 Task: Create a sub task Gather and Analyse Requirements for the task  Create a new online platform for peer-to-peer rental services in the project AgileIntegrate , assign it to team member softage.3@softage.net and update the status of the sub task to  At Risk , set the priority of the sub task to Medium
Action: Mouse moved to (722, 472)
Screenshot: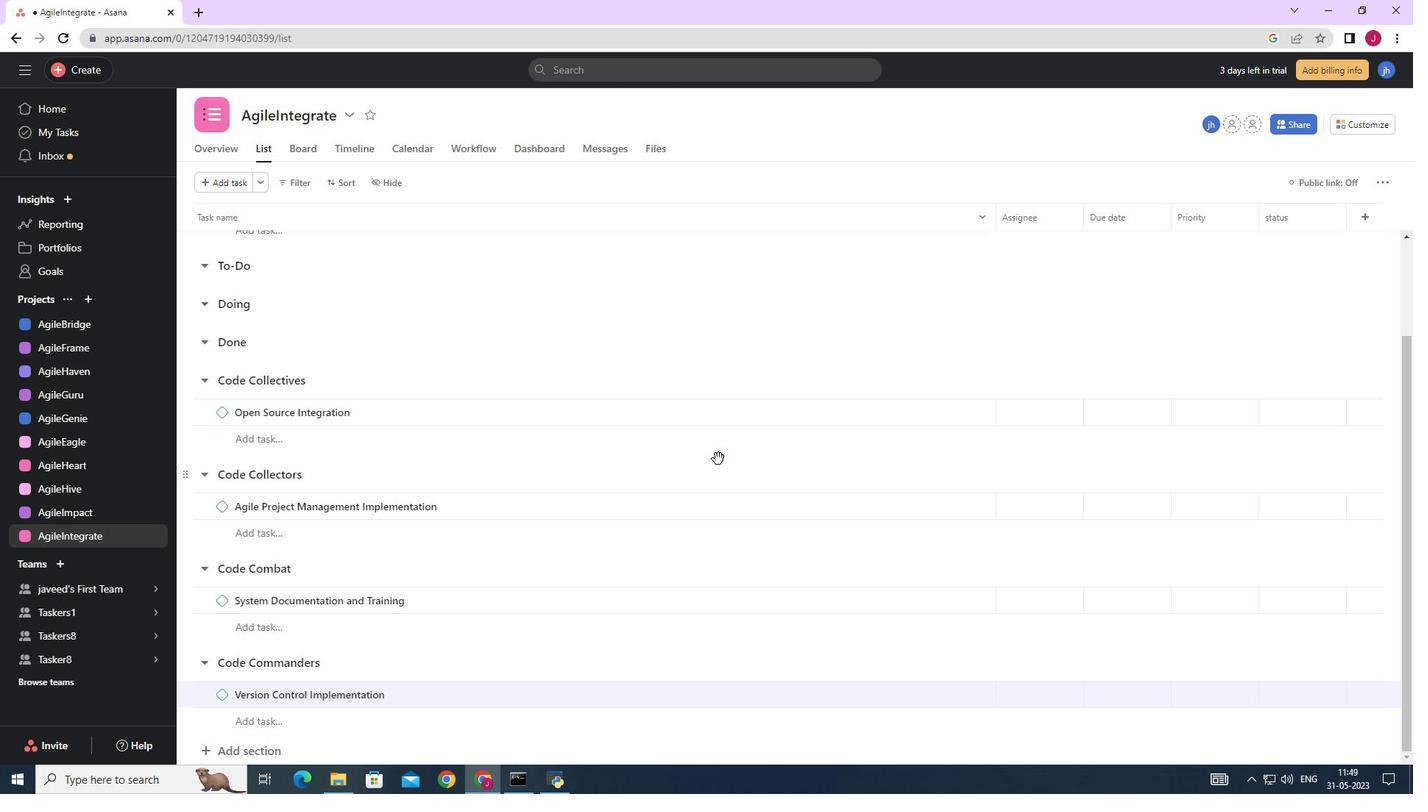 
Action: Mouse scrolled (722, 471) with delta (0, 0)
Screenshot: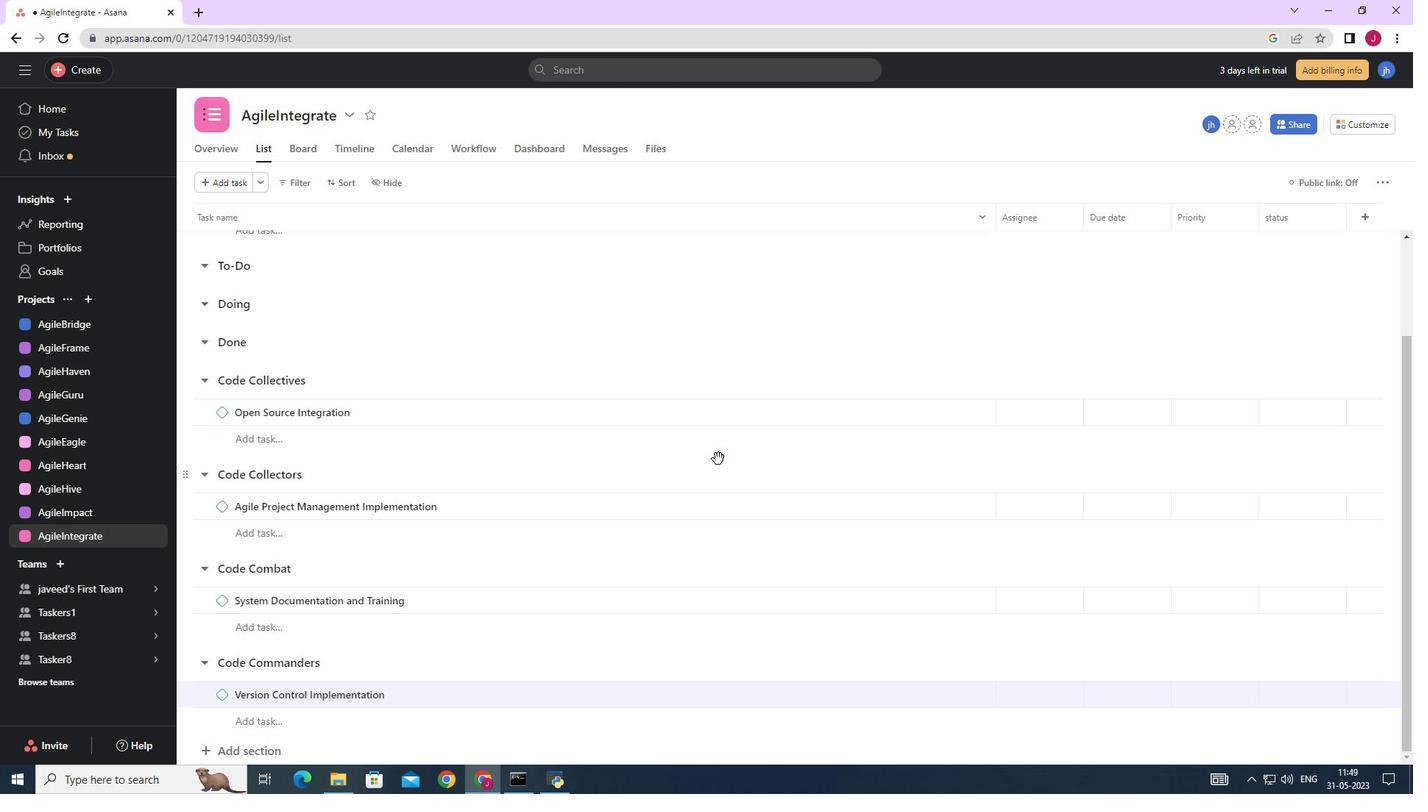 
Action: Mouse moved to (722, 474)
Screenshot: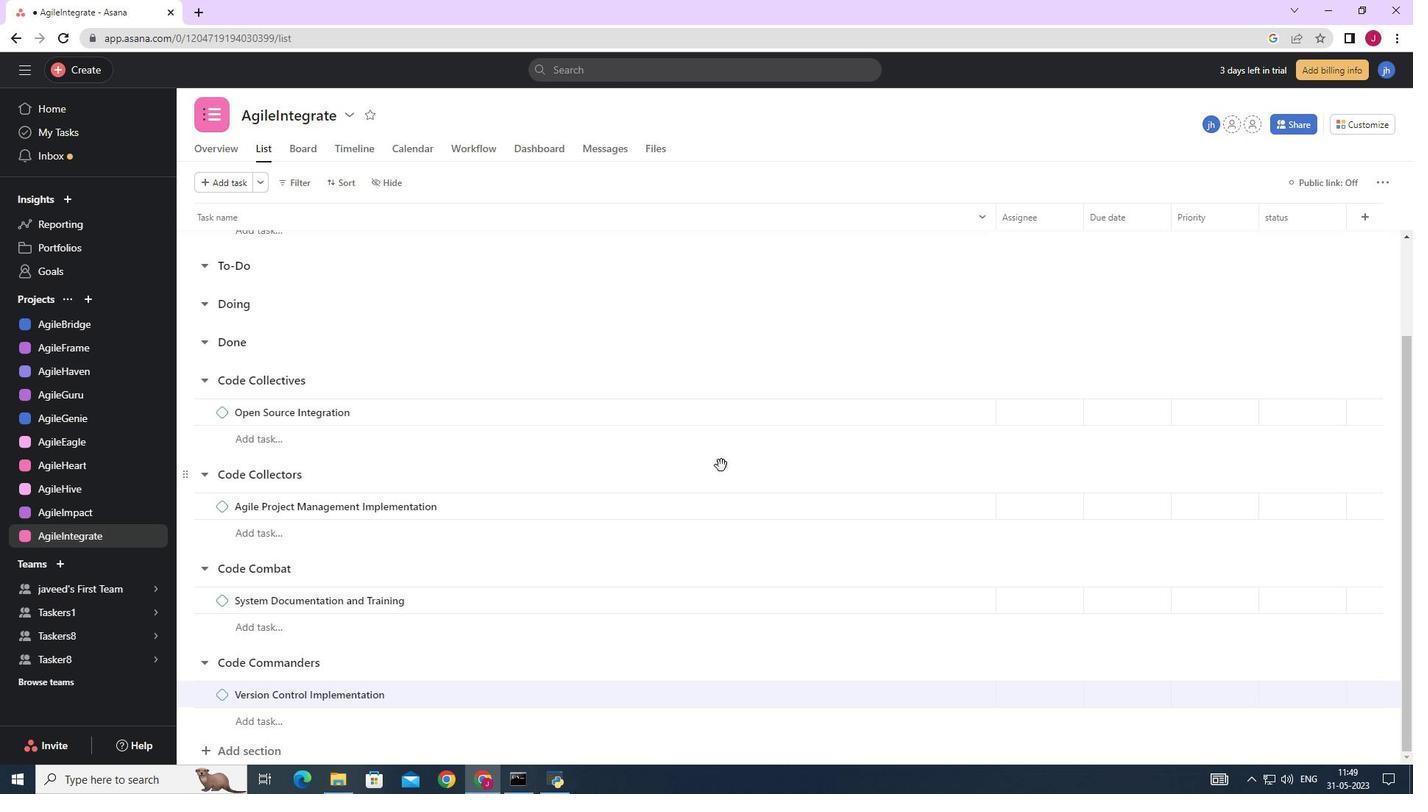 
Action: Mouse scrolled (722, 472) with delta (0, 0)
Screenshot: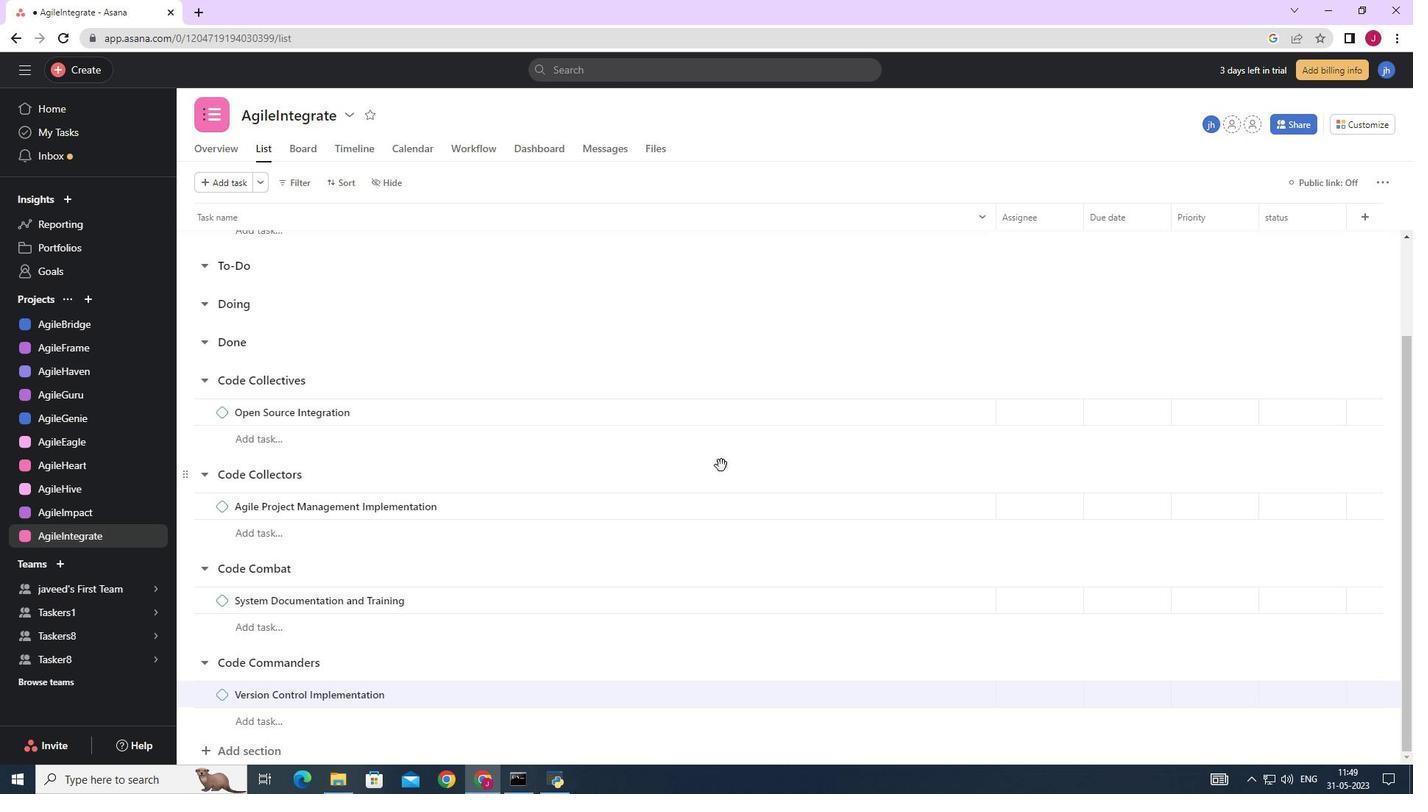 
Action: Mouse moved to (722, 474)
Screenshot: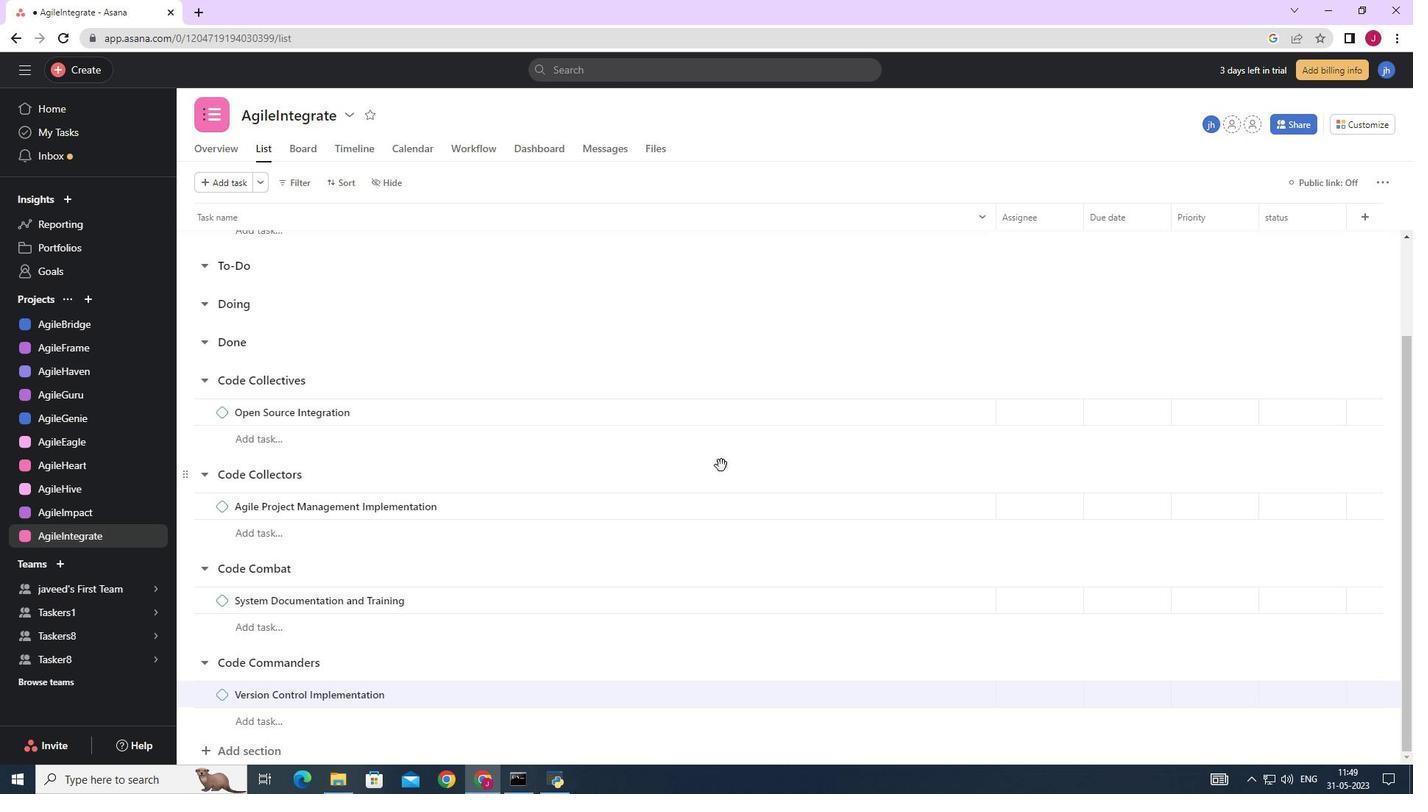 
Action: Mouse scrolled (722, 474) with delta (0, 0)
Screenshot: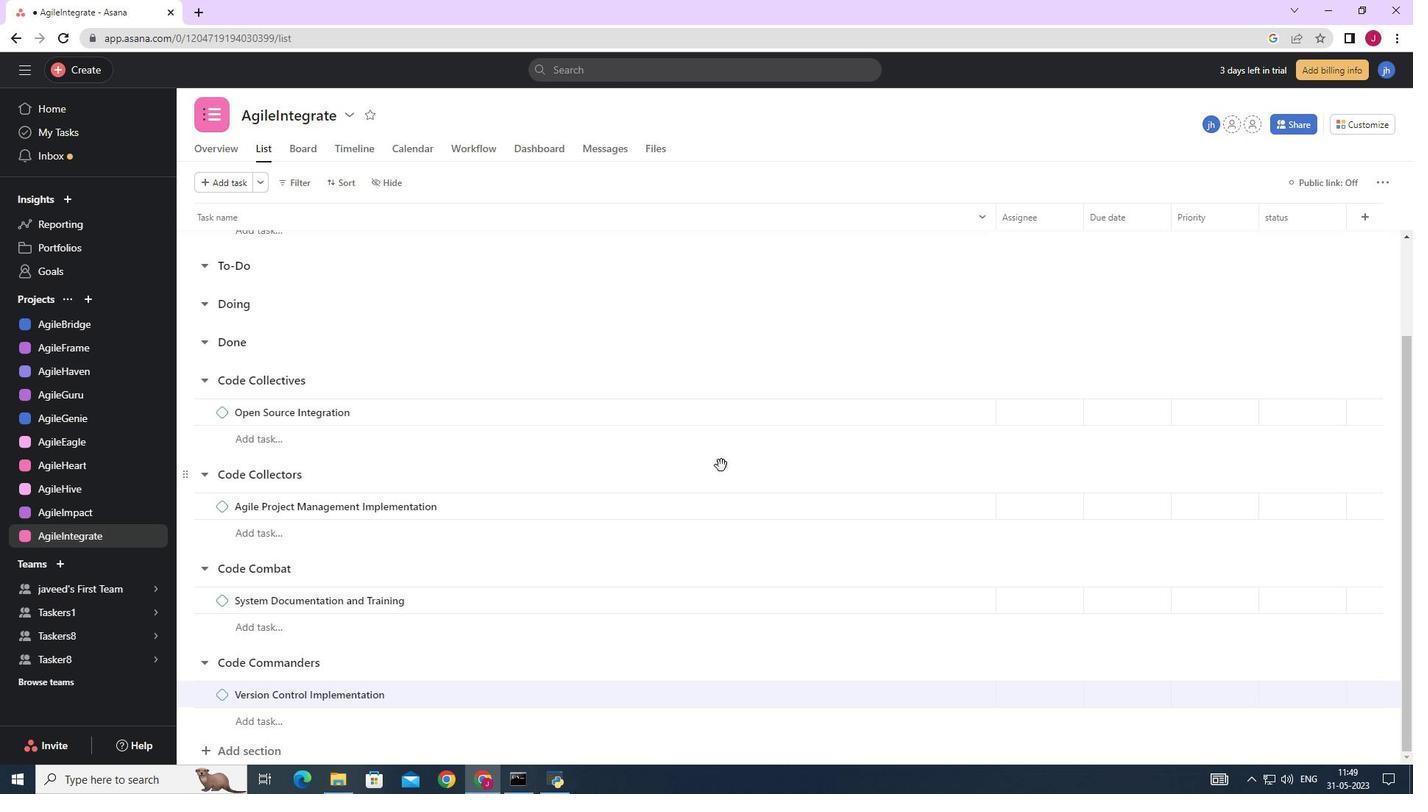 
Action: Mouse moved to (723, 475)
Screenshot: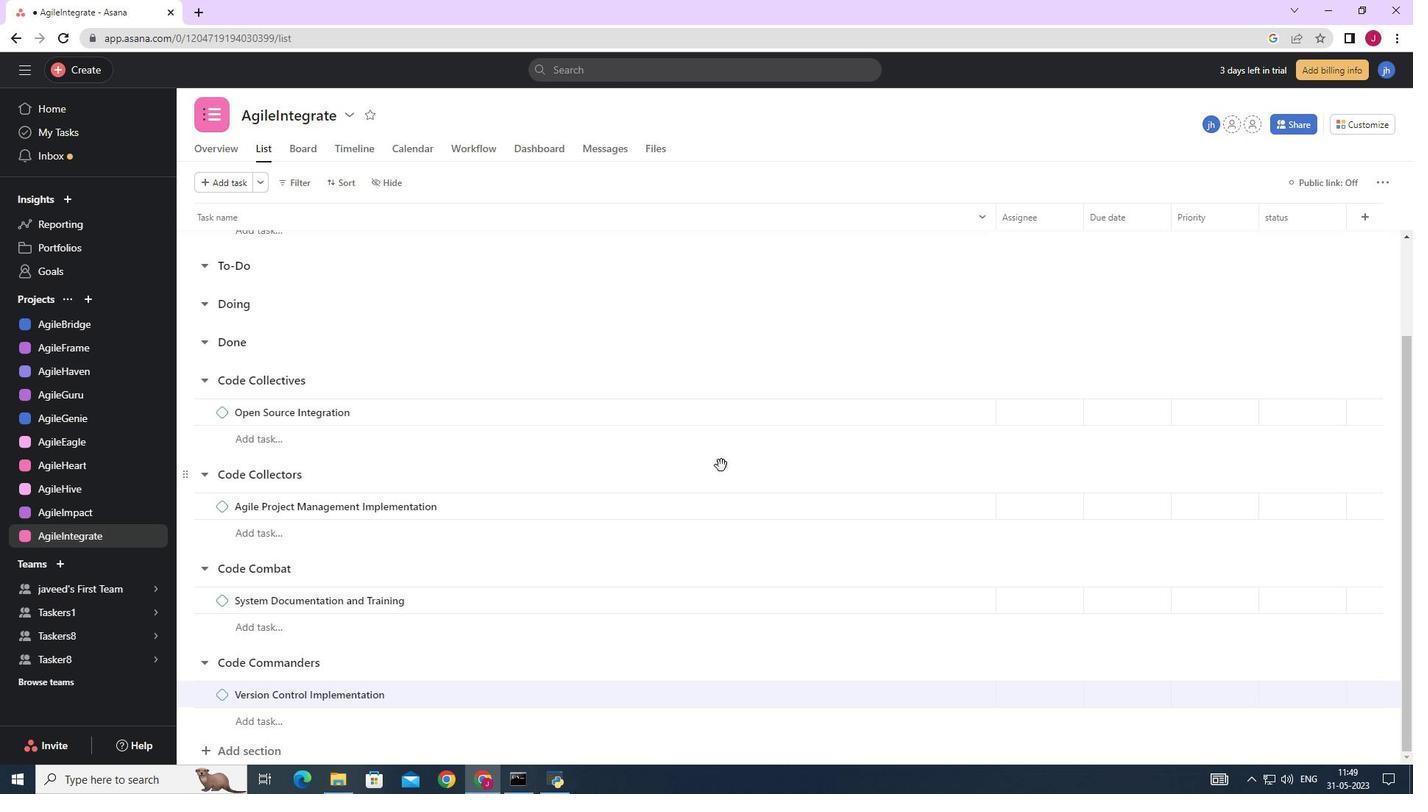 
Action: Mouse scrolled (723, 474) with delta (0, 0)
Screenshot: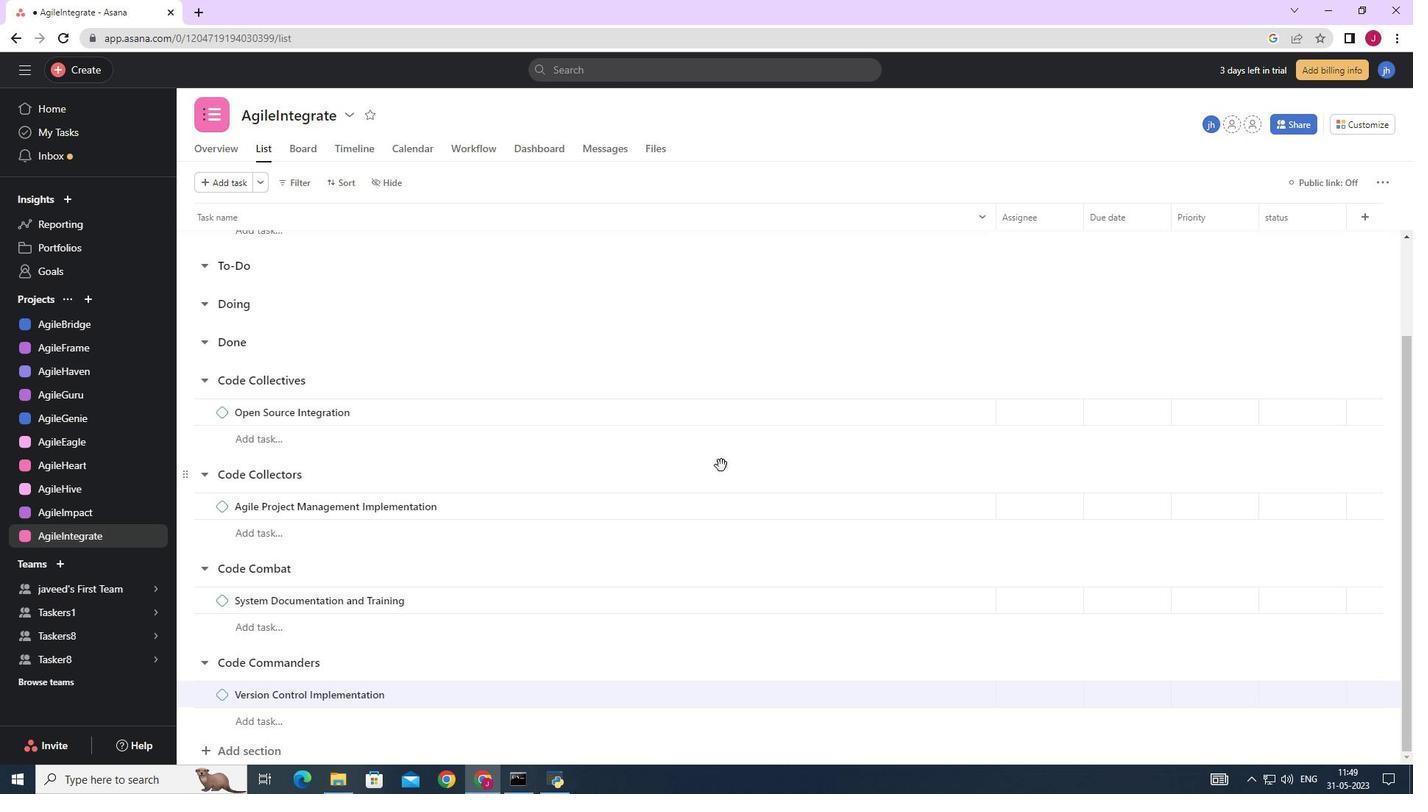 
Action: Mouse moved to (724, 476)
Screenshot: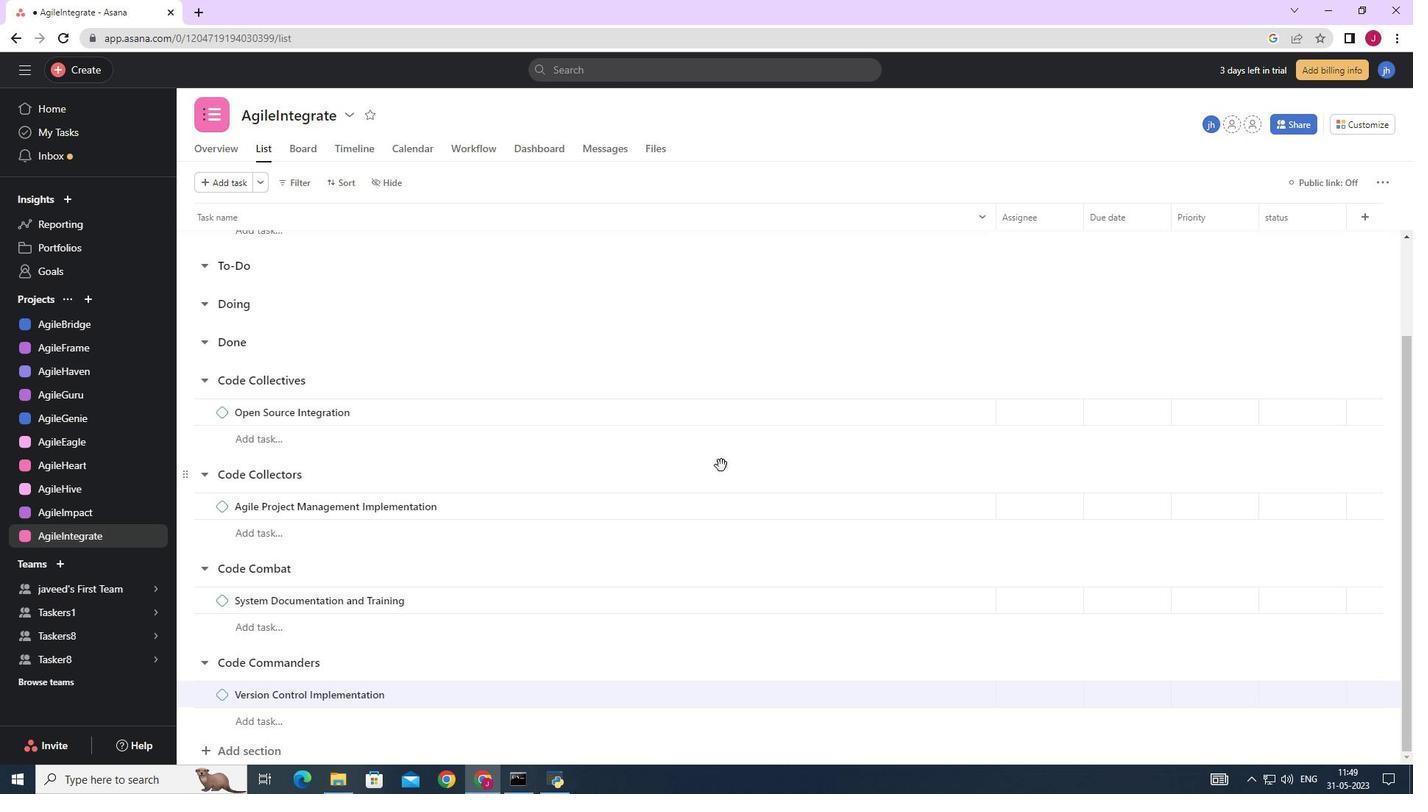 
Action: Mouse scrolled (724, 474) with delta (0, 0)
Screenshot: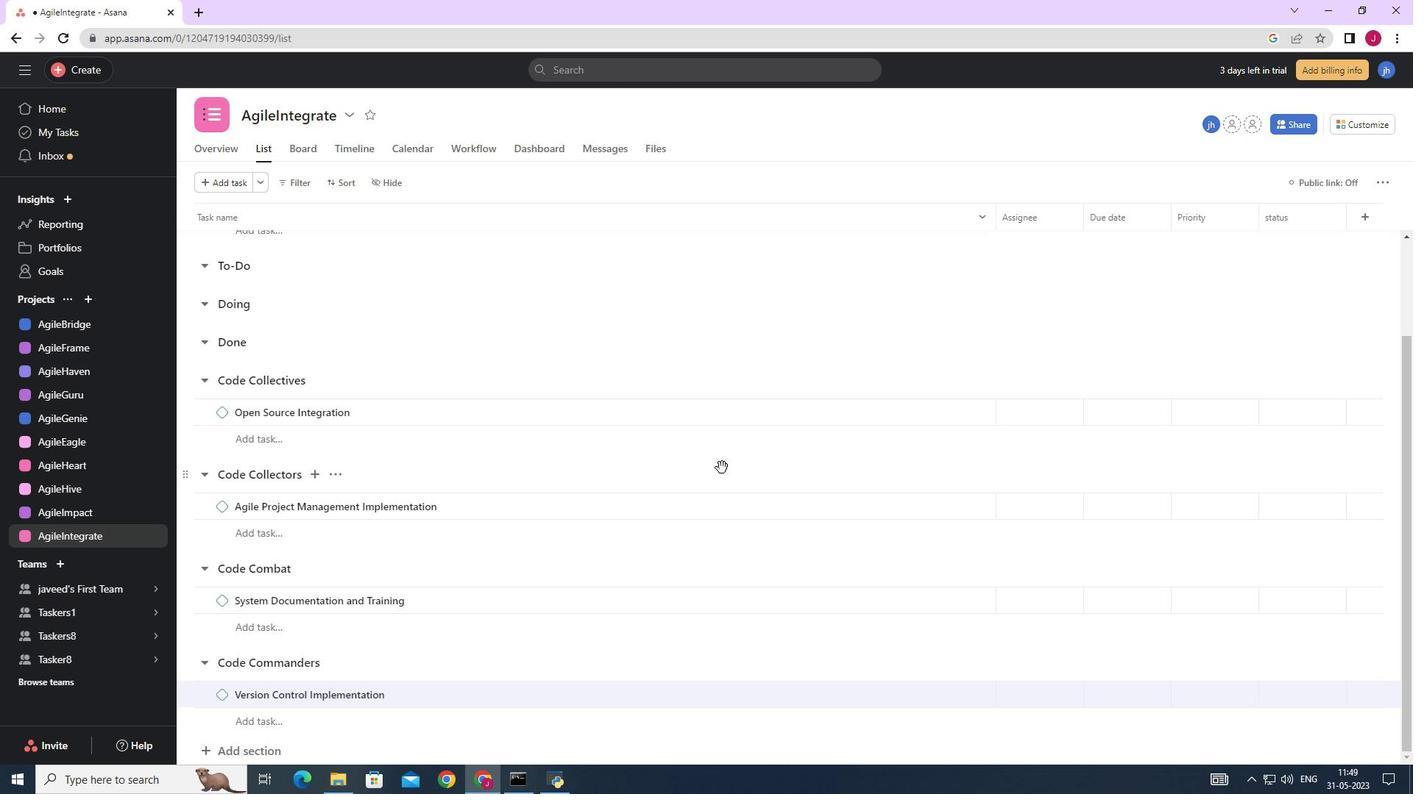 
Action: Mouse moved to (724, 476)
Screenshot: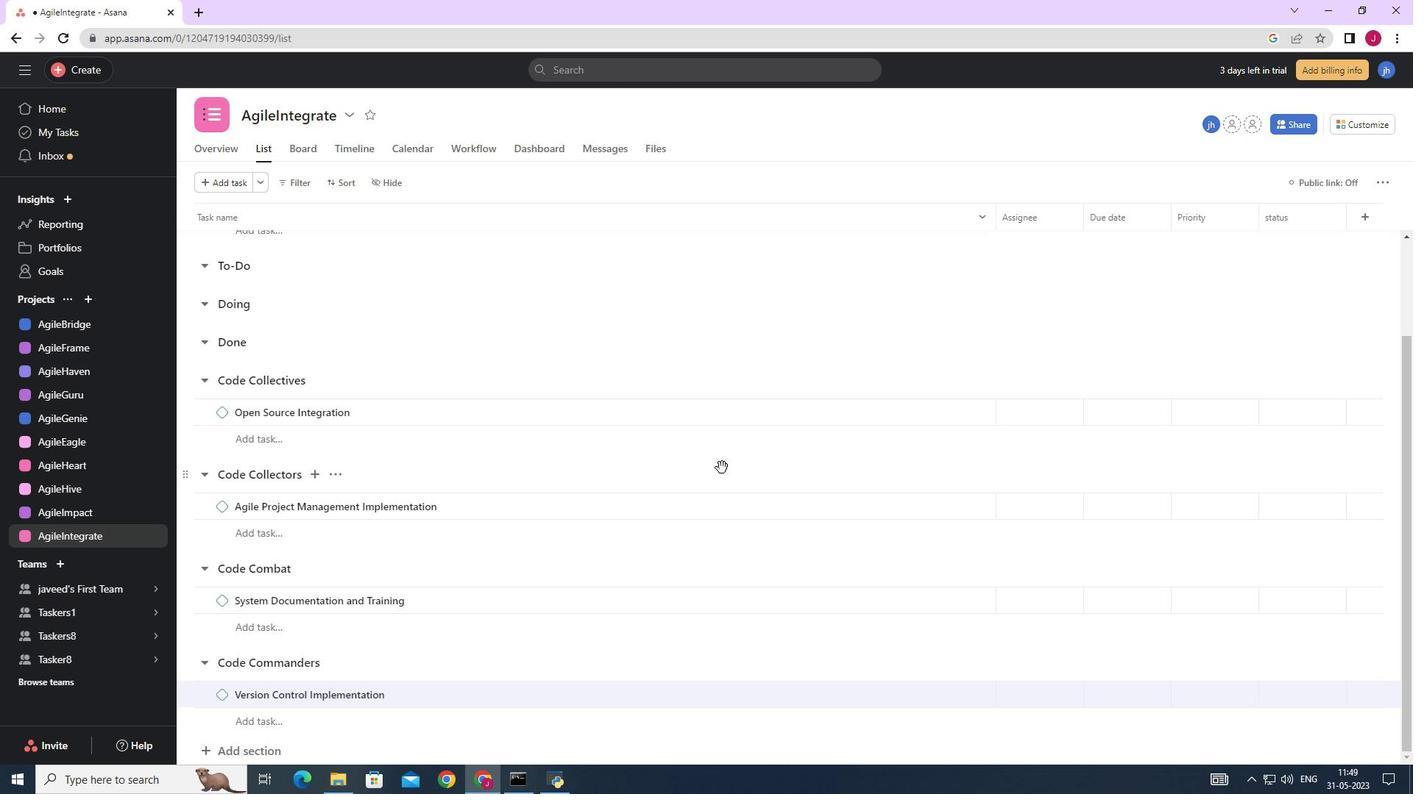 
Action: Mouse scrolled (724, 476) with delta (0, 0)
Screenshot: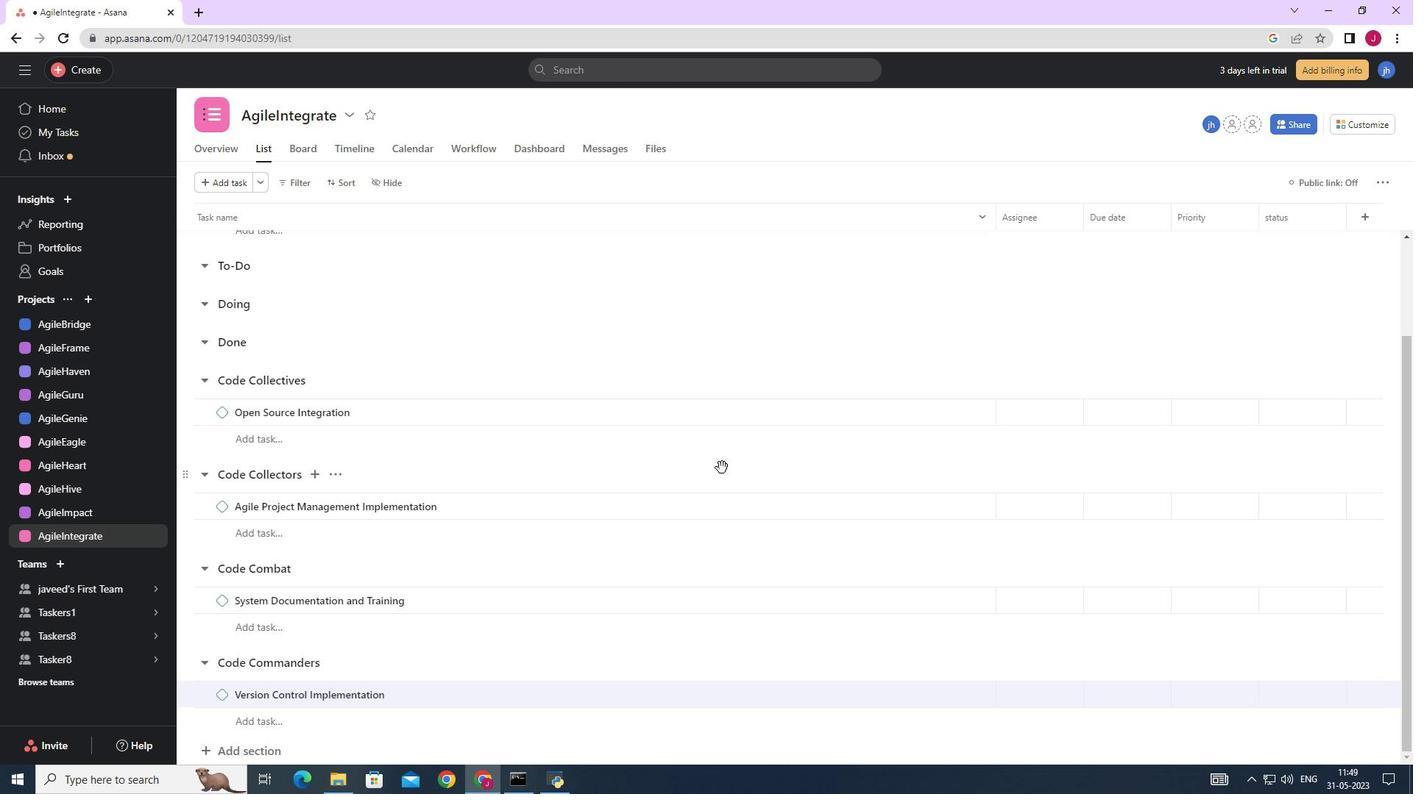 
Action: Mouse moved to (672, 551)
Screenshot: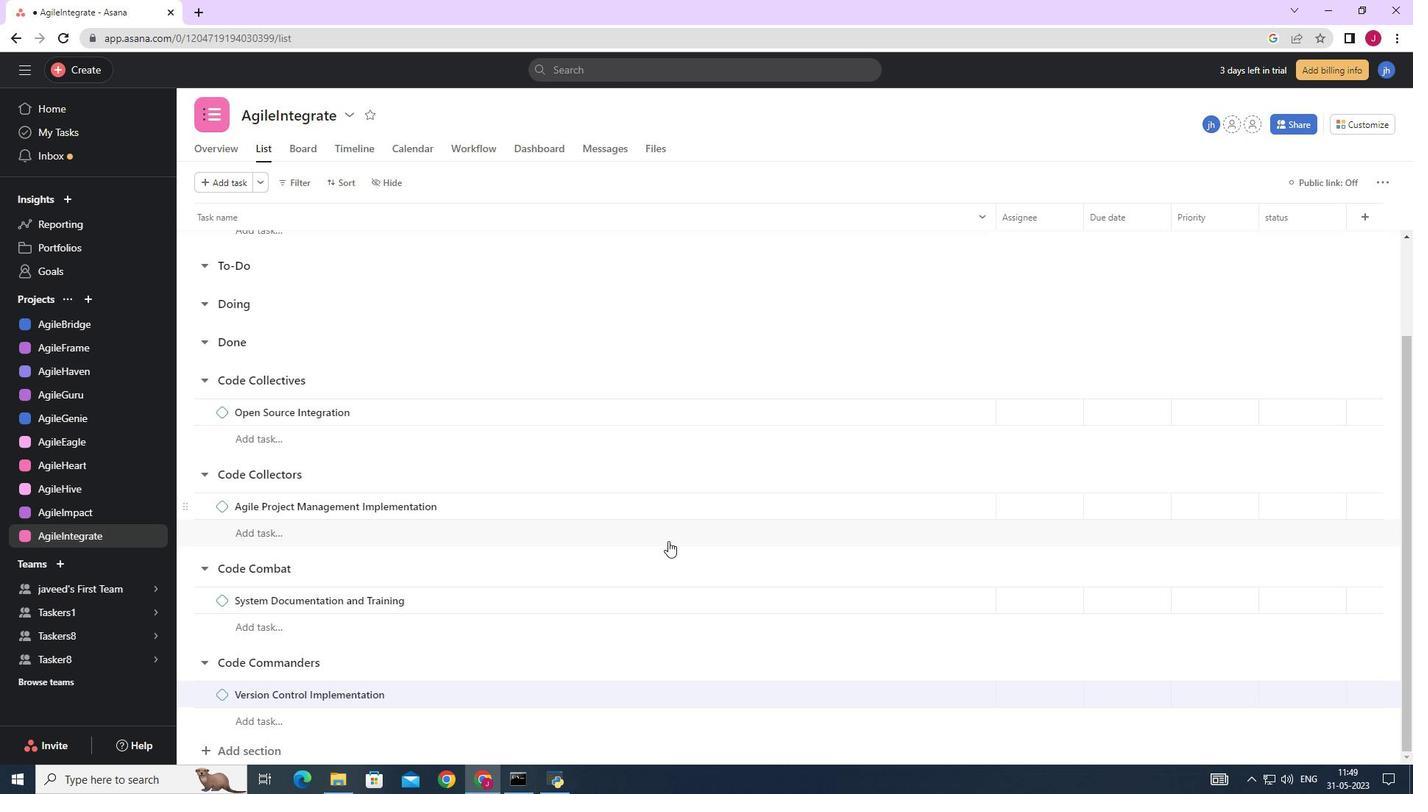 
Action: Mouse scrolled (672, 552) with delta (0, 0)
Screenshot: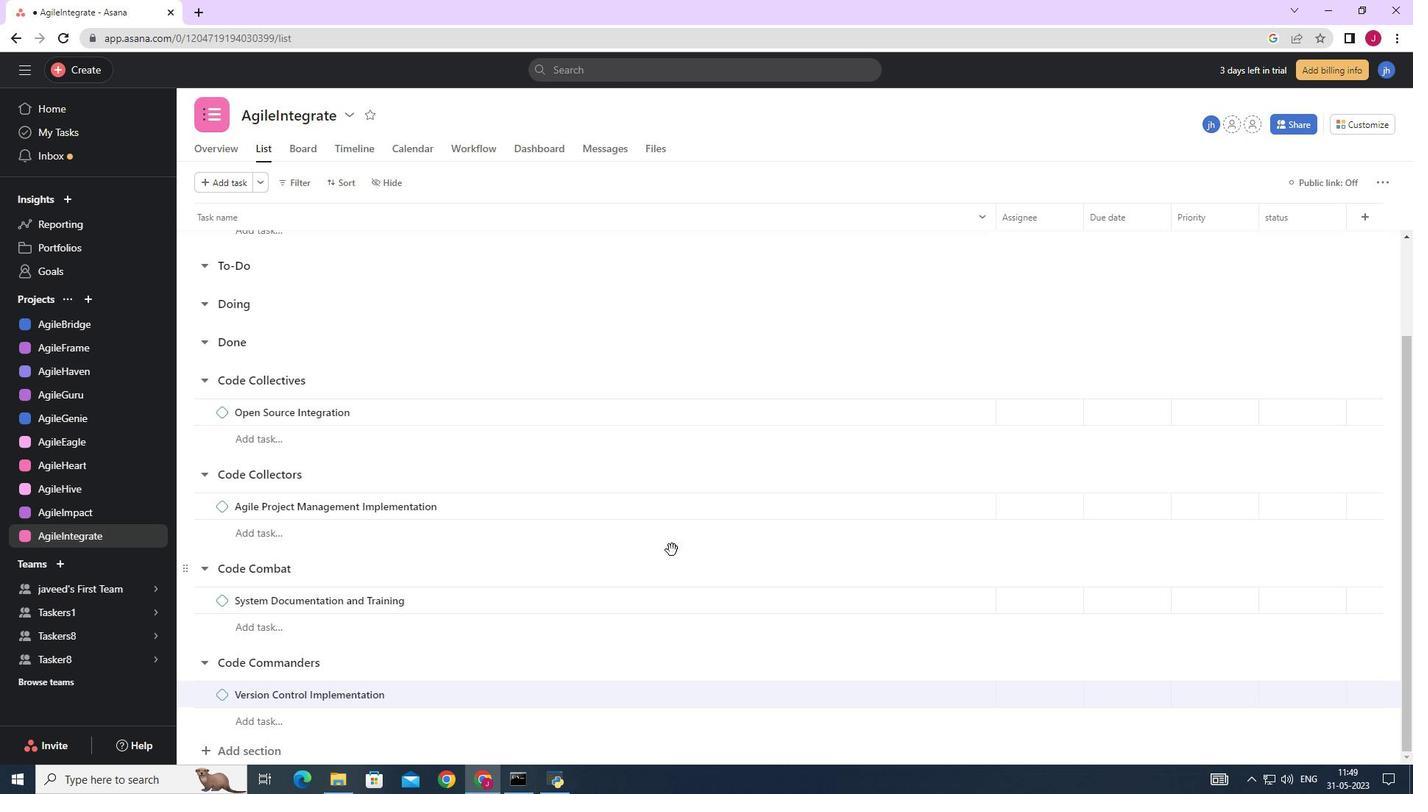 
Action: Mouse scrolled (672, 552) with delta (0, 0)
Screenshot: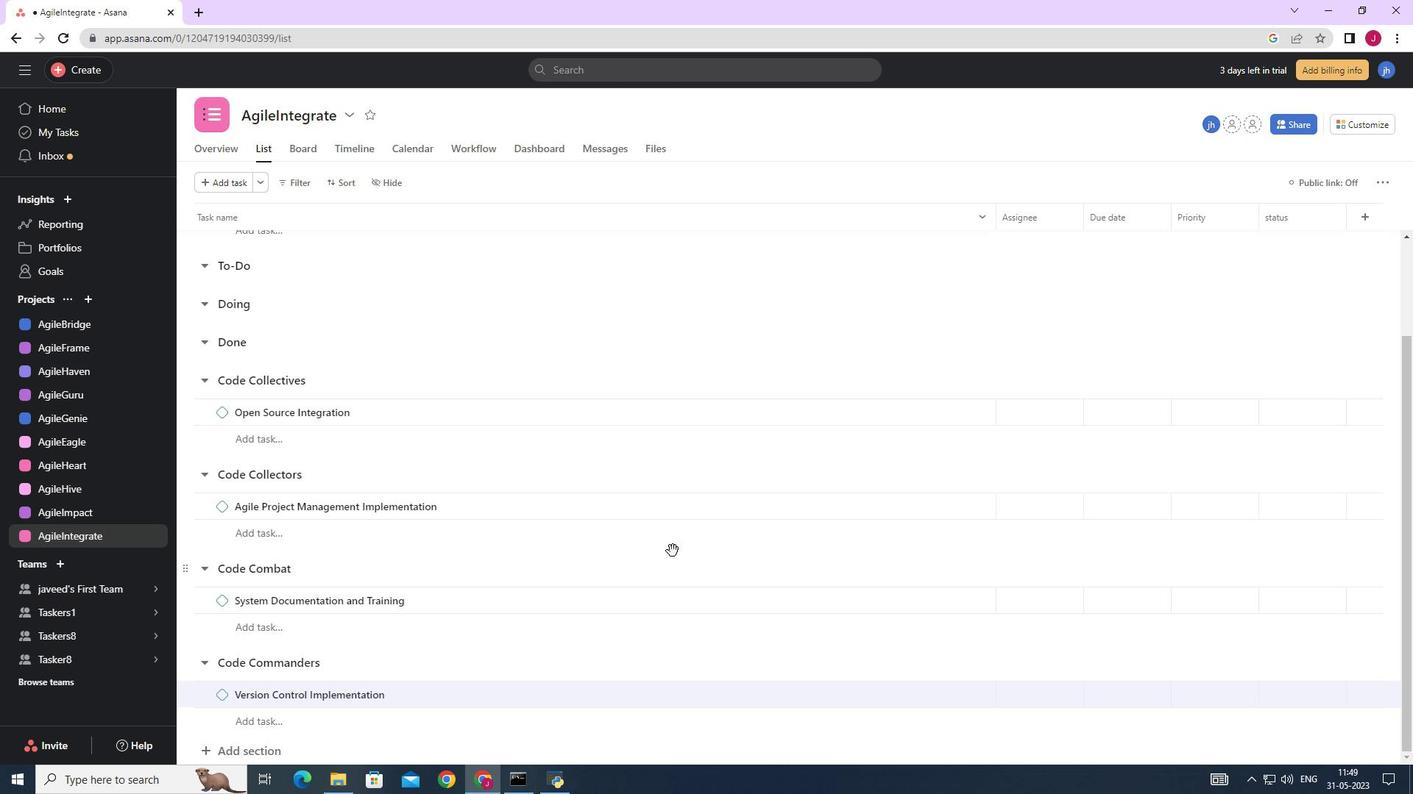 
Action: Mouse scrolled (672, 552) with delta (0, 0)
Screenshot: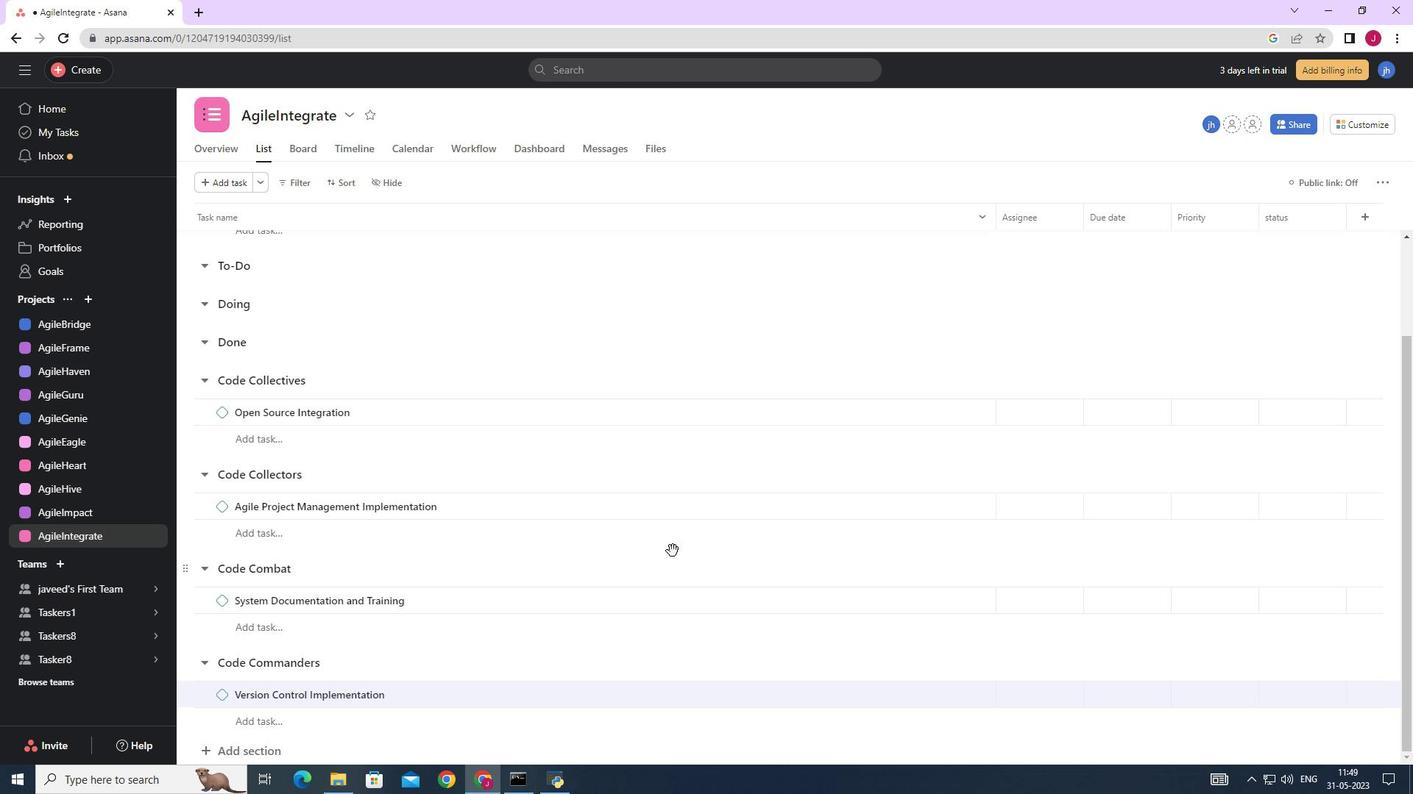 
Action: Mouse scrolled (672, 552) with delta (0, 0)
Screenshot: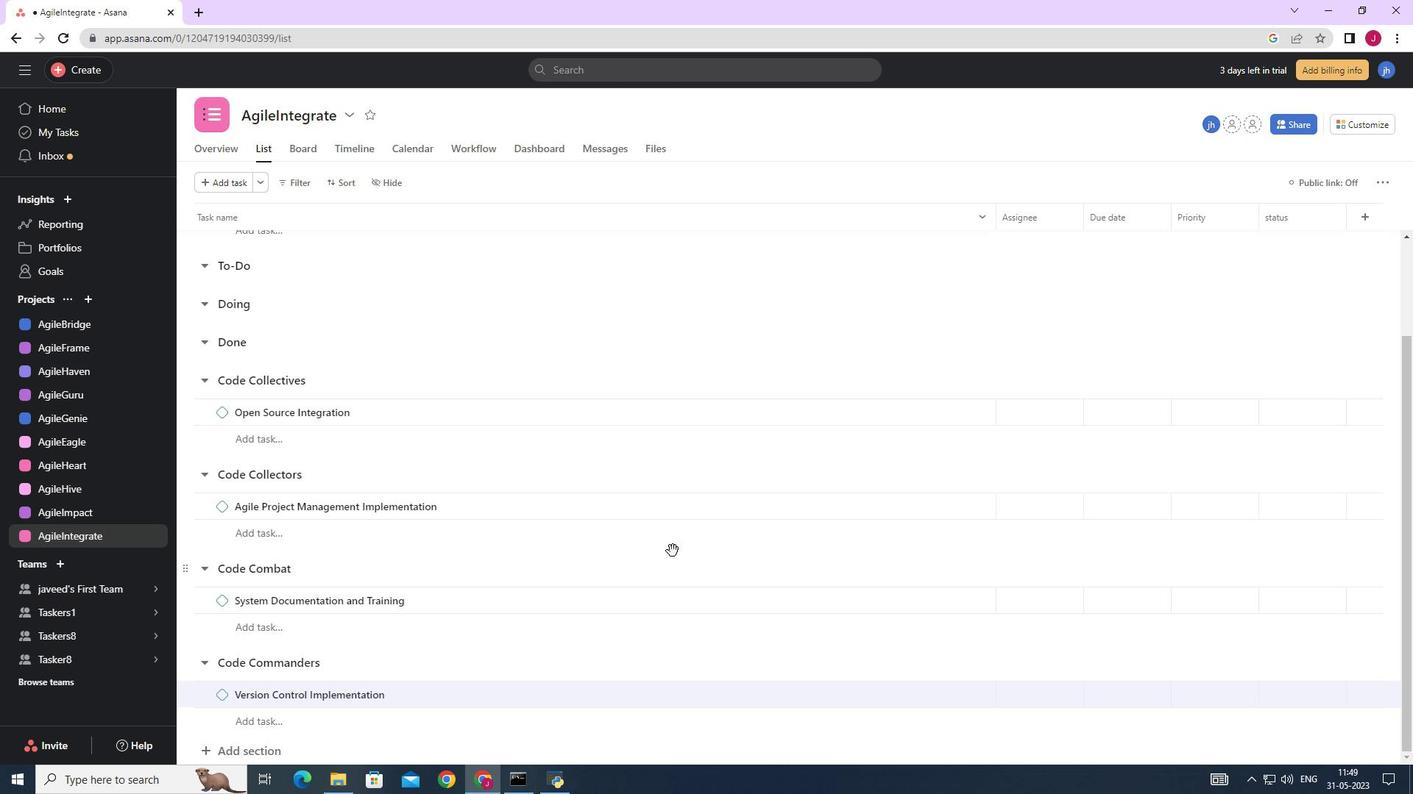 
Action: Mouse moved to (575, 495)
Screenshot: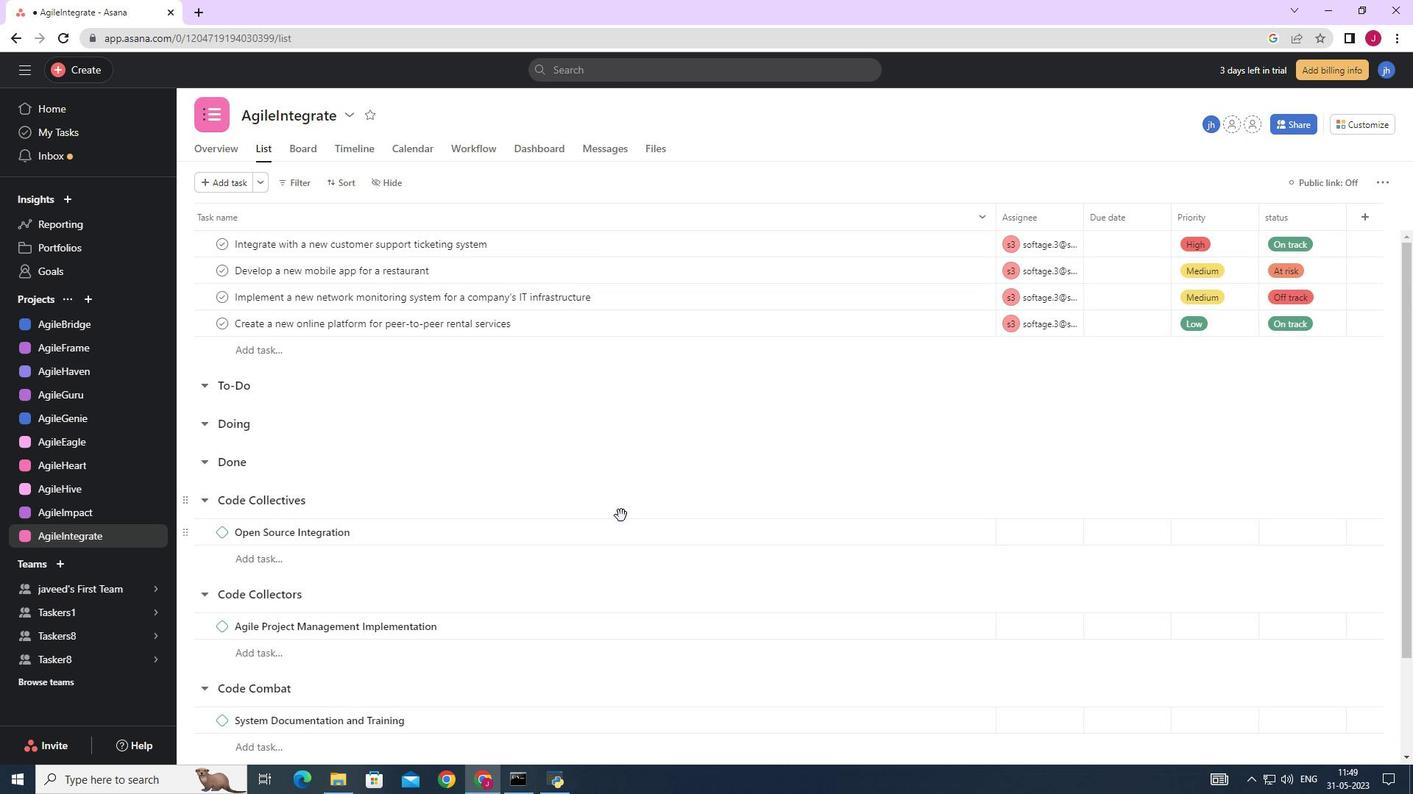 
Action: Mouse scrolled (575, 496) with delta (0, 0)
Screenshot: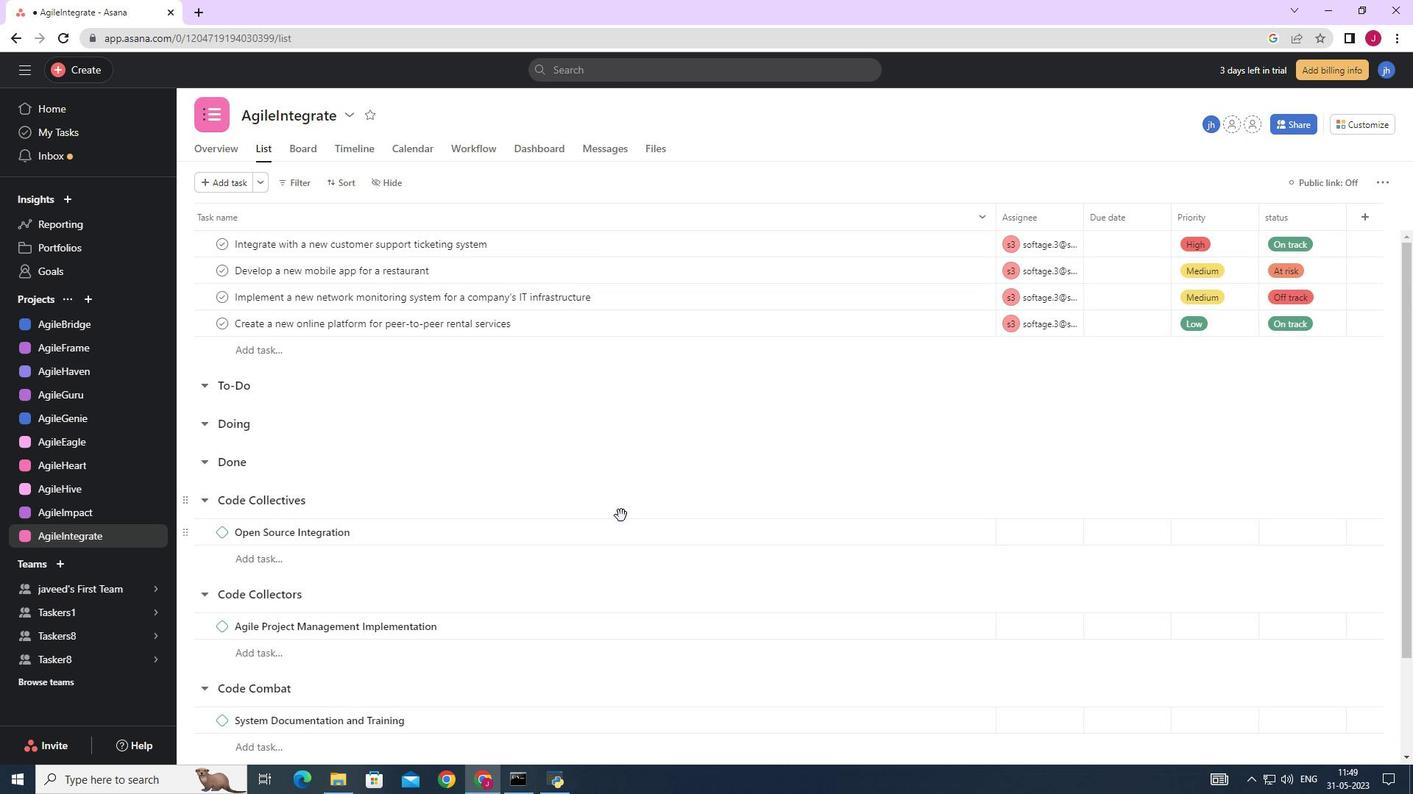 
Action: Mouse moved to (940, 329)
Screenshot: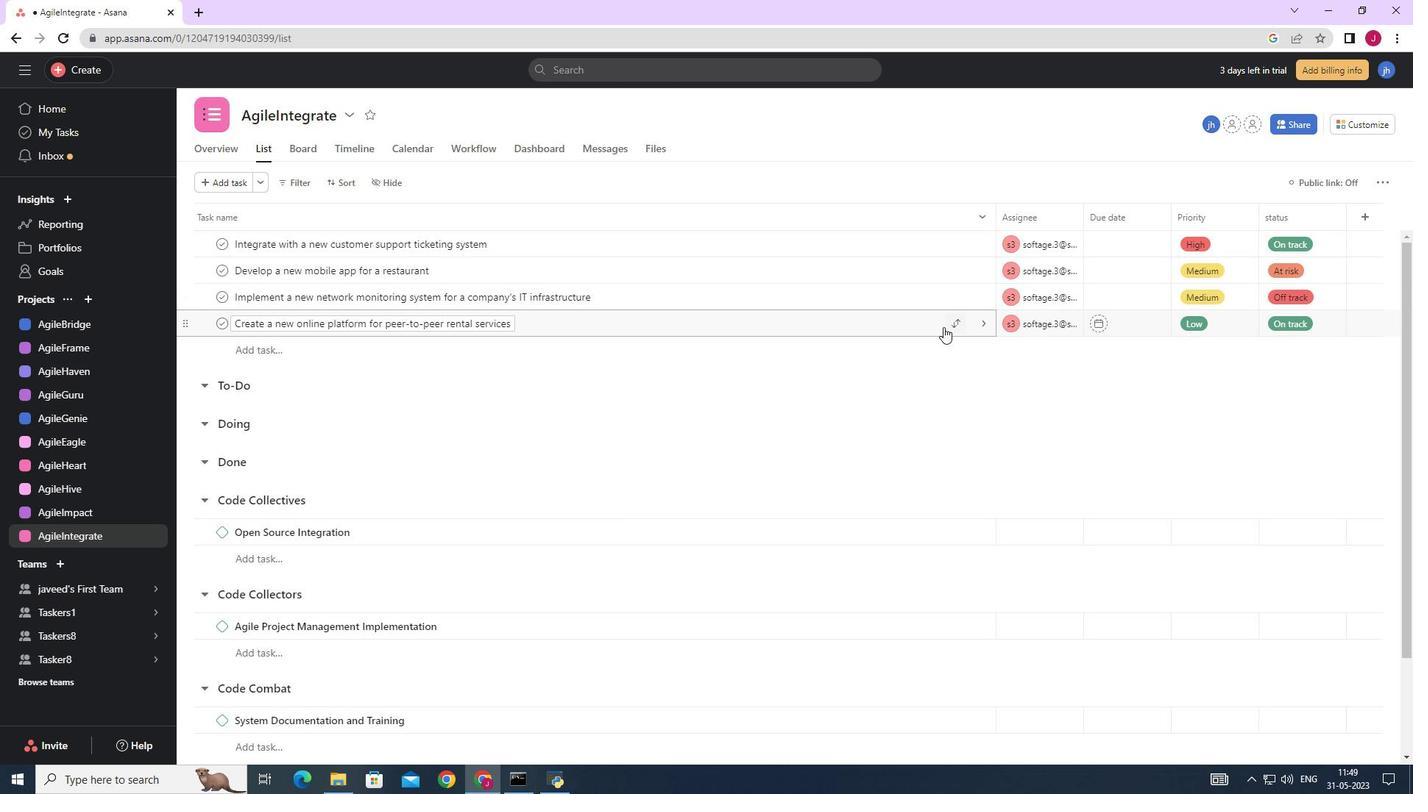 
Action: Mouse pressed left at (940, 329)
Screenshot: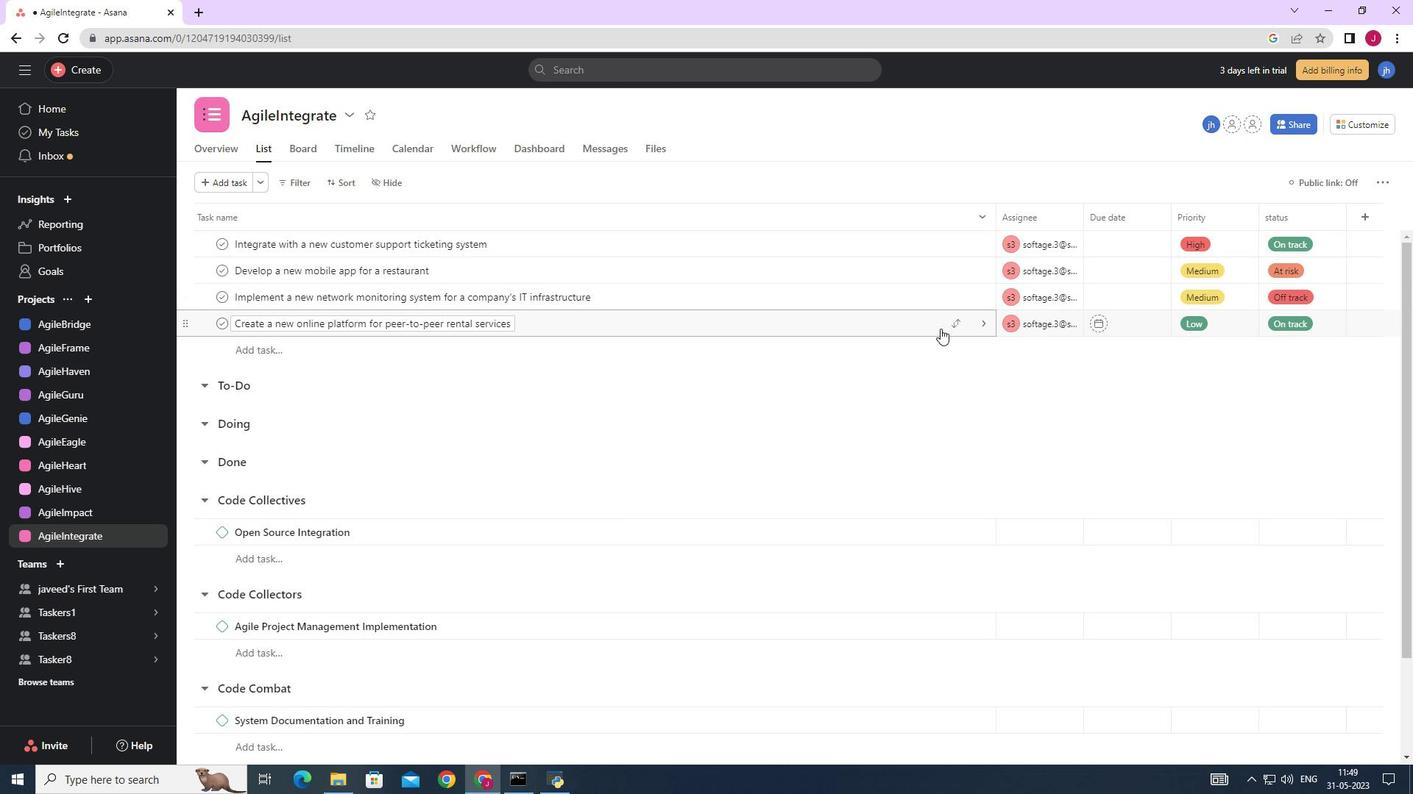 
Action: Mouse moved to (992, 569)
Screenshot: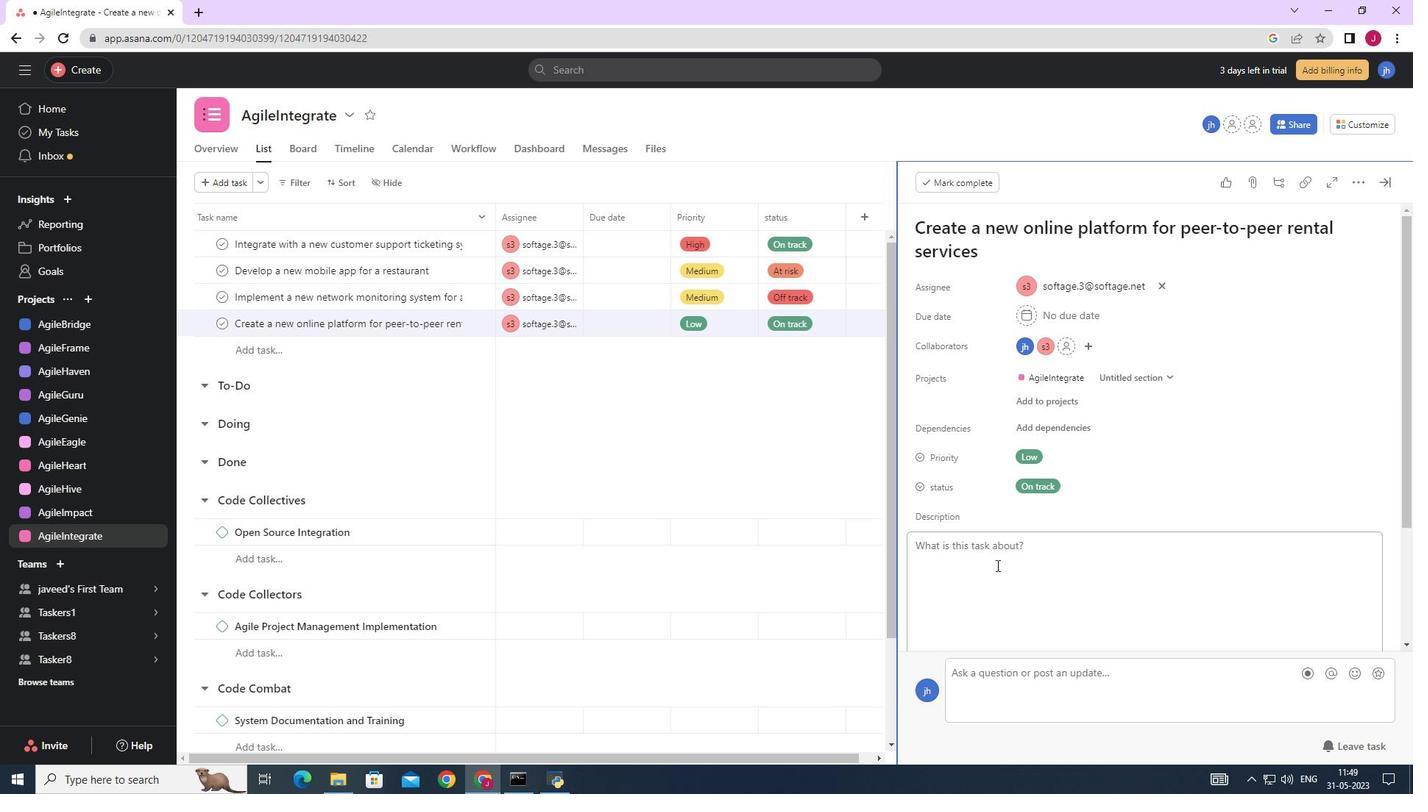
Action: Mouse scrolled (992, 568) with delta (0, 0)
Screenshot: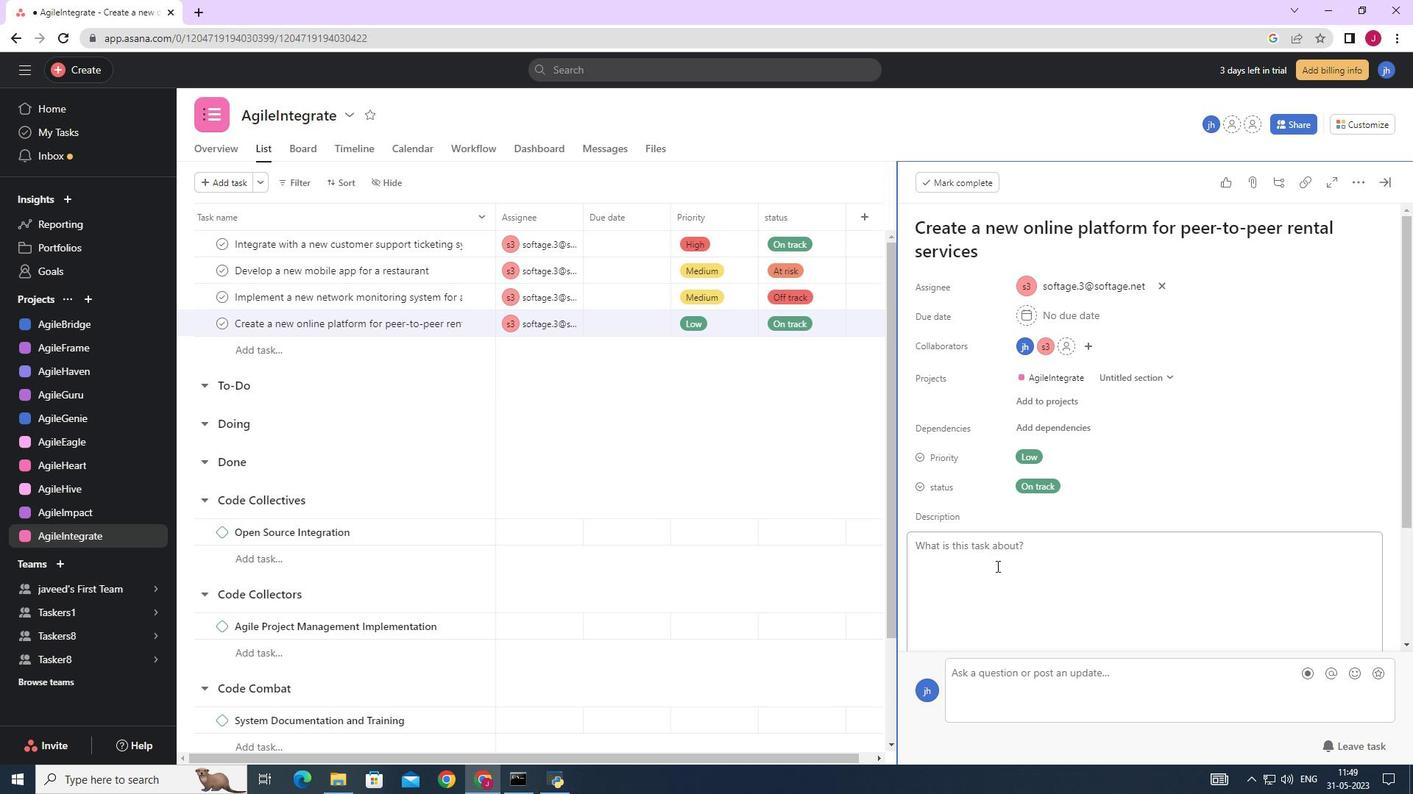 
Action: Mouse scrolled (992, 568) with delta (0, 0)
Screenshot: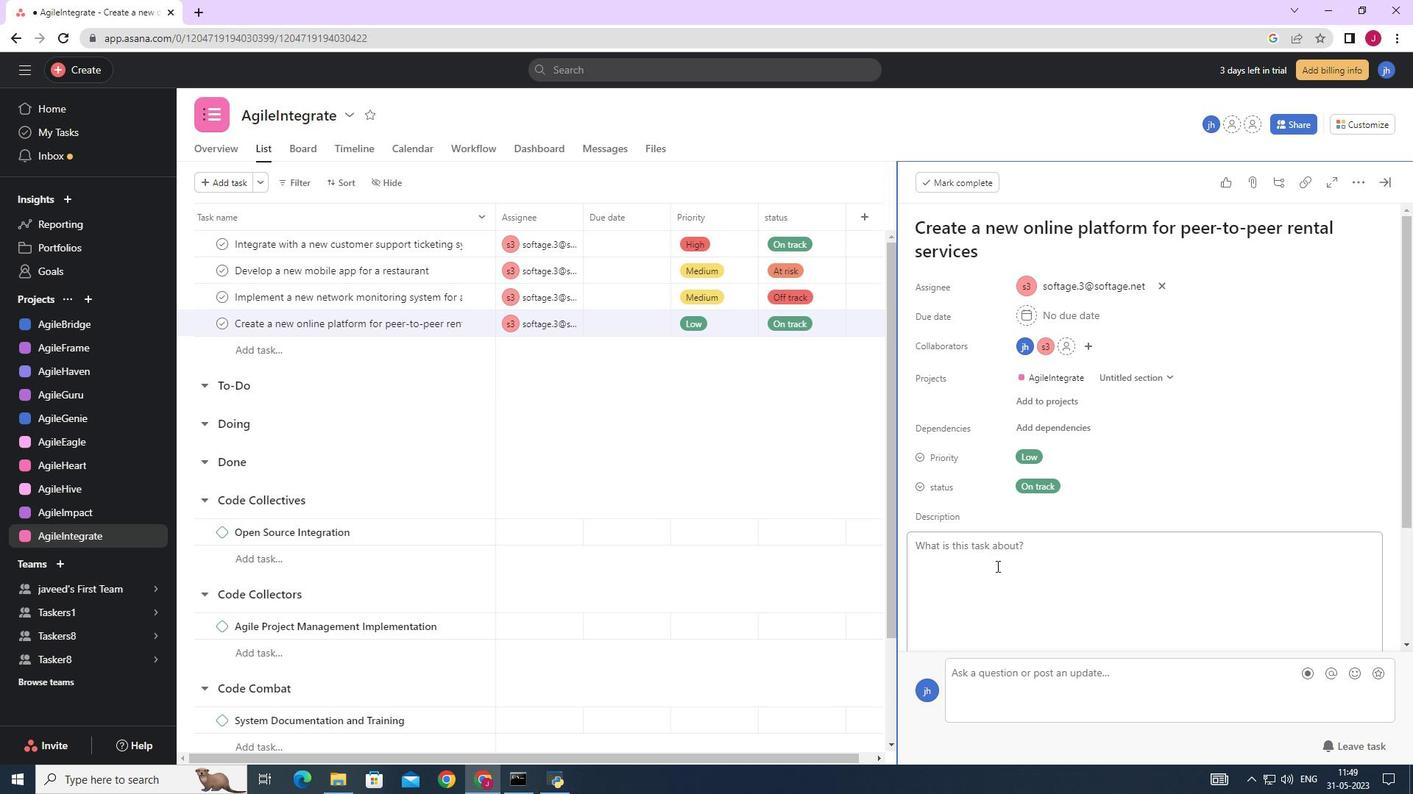
Action: Mouse scrolled (992, 568) with delta (0, 0)
Screenshot: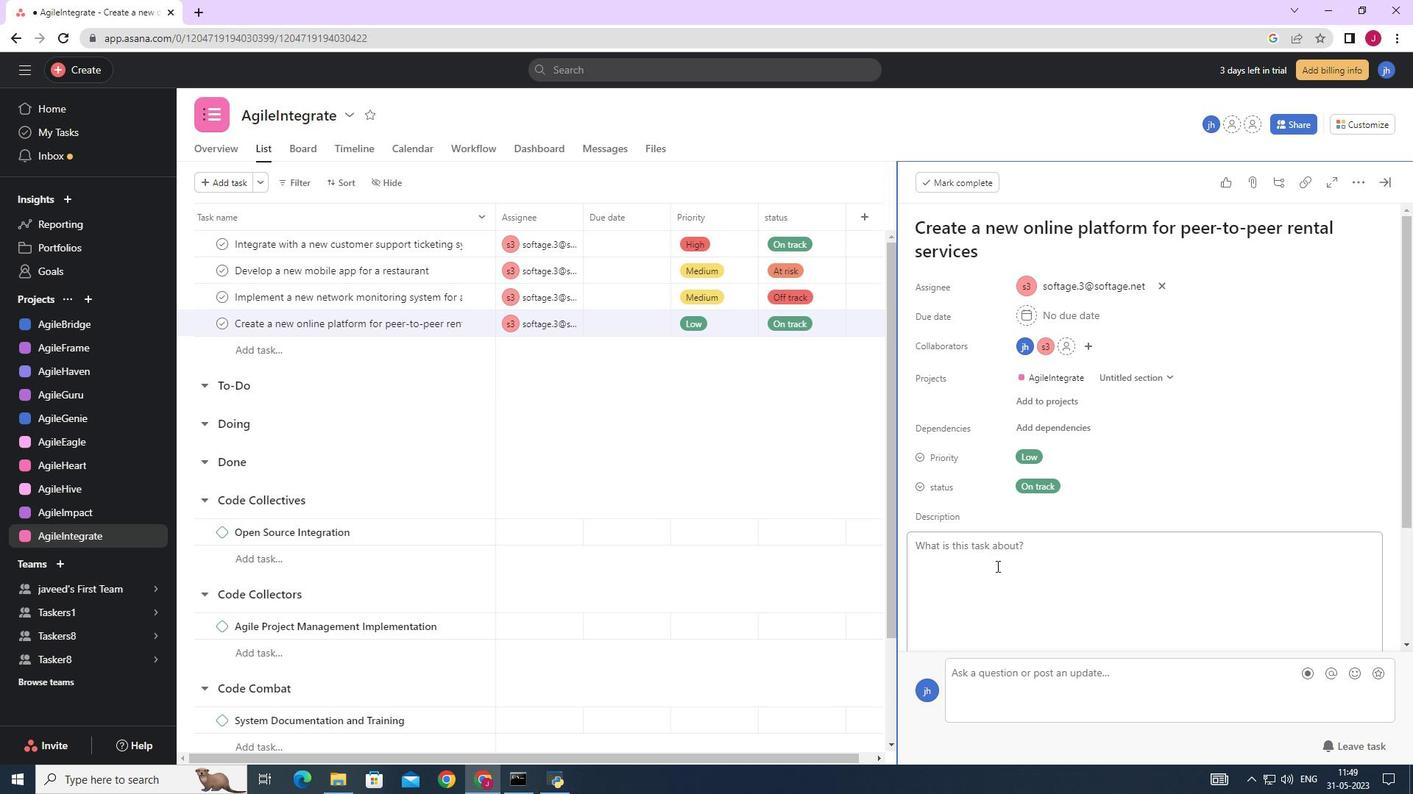 
Action: Mouse scrolled (992, 568) with delta (0, 0)
Screenshot: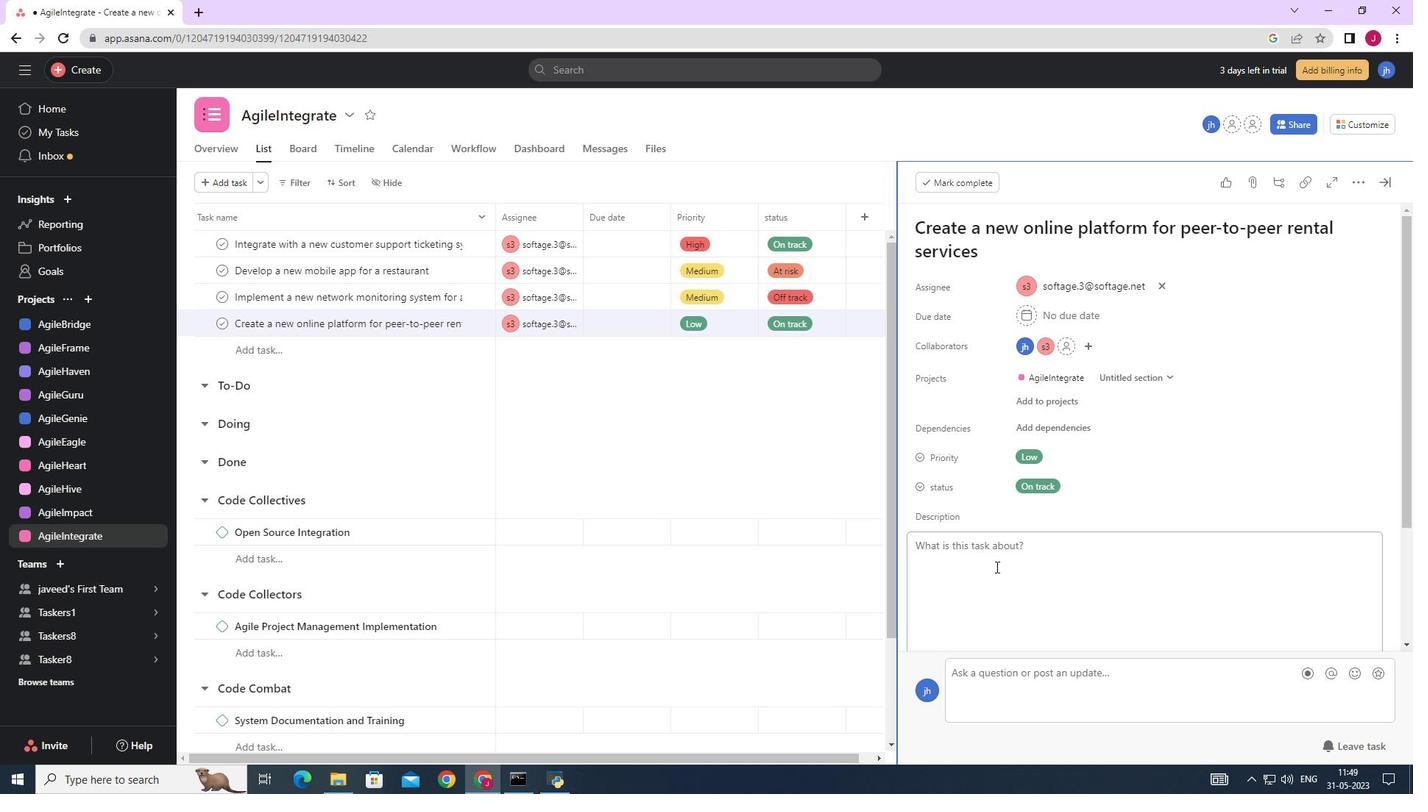
Action: Mouse moved to (961, 535)
Screenshot: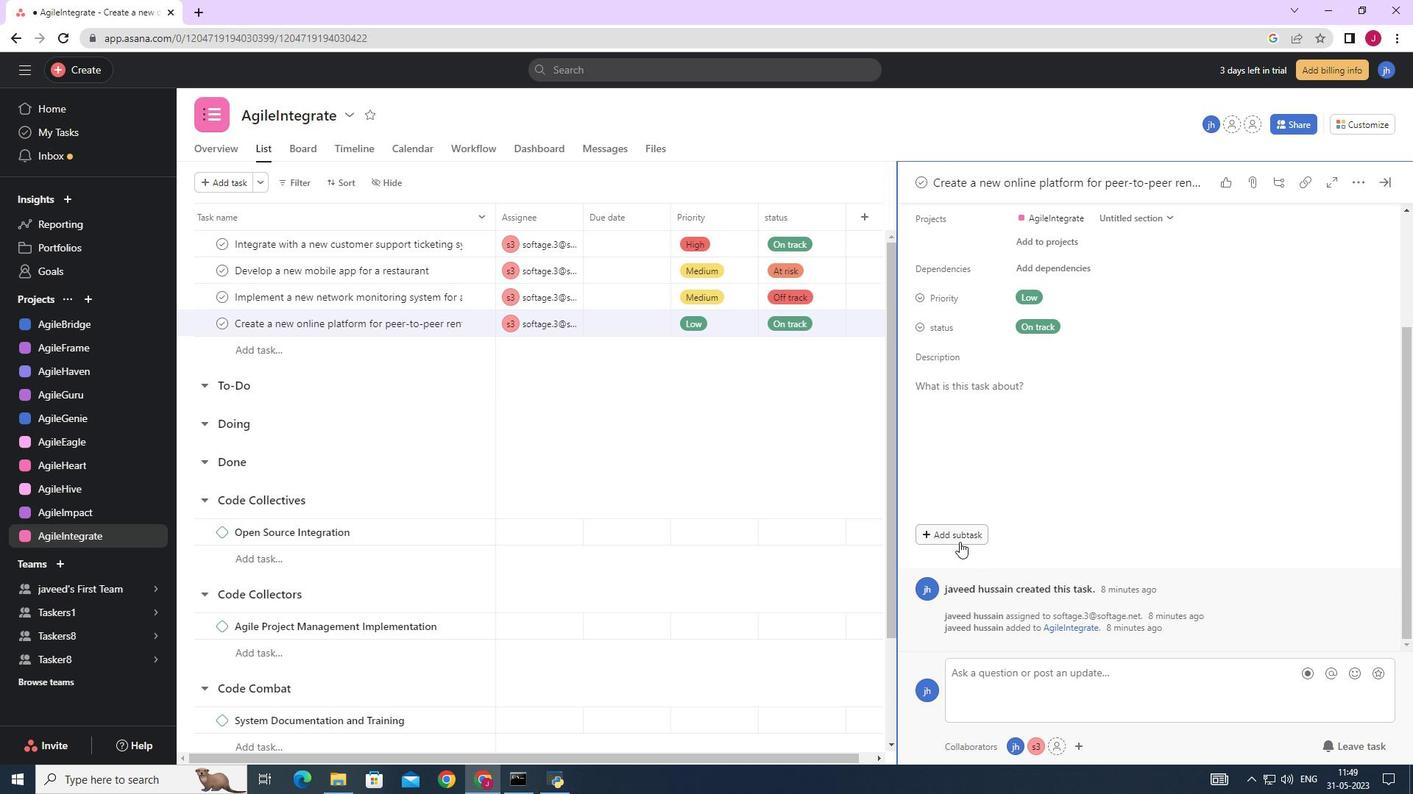 
Action: Mouse pressed left at (961, 535)
Screenshot: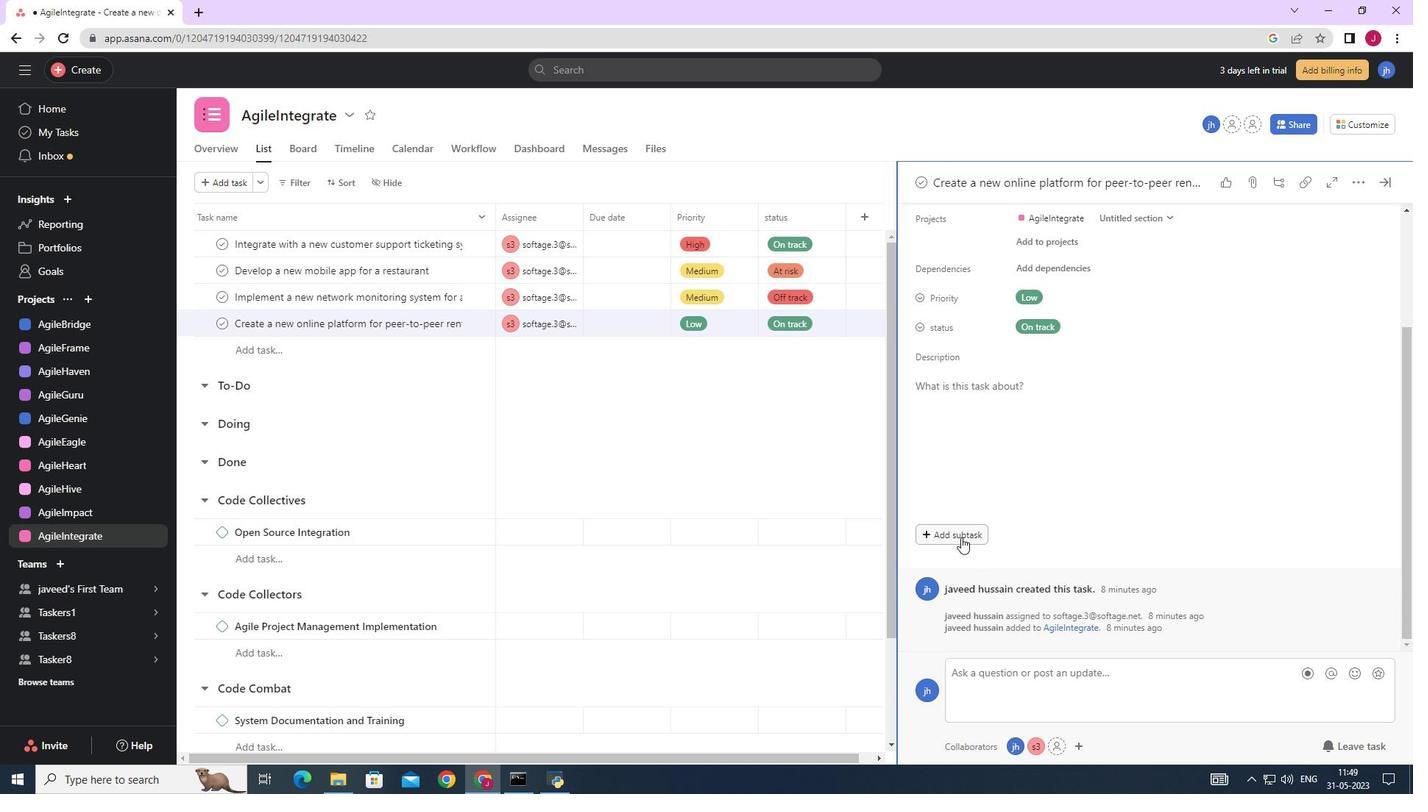 
Action: Mouse moved to (961, 506)
Screenshot: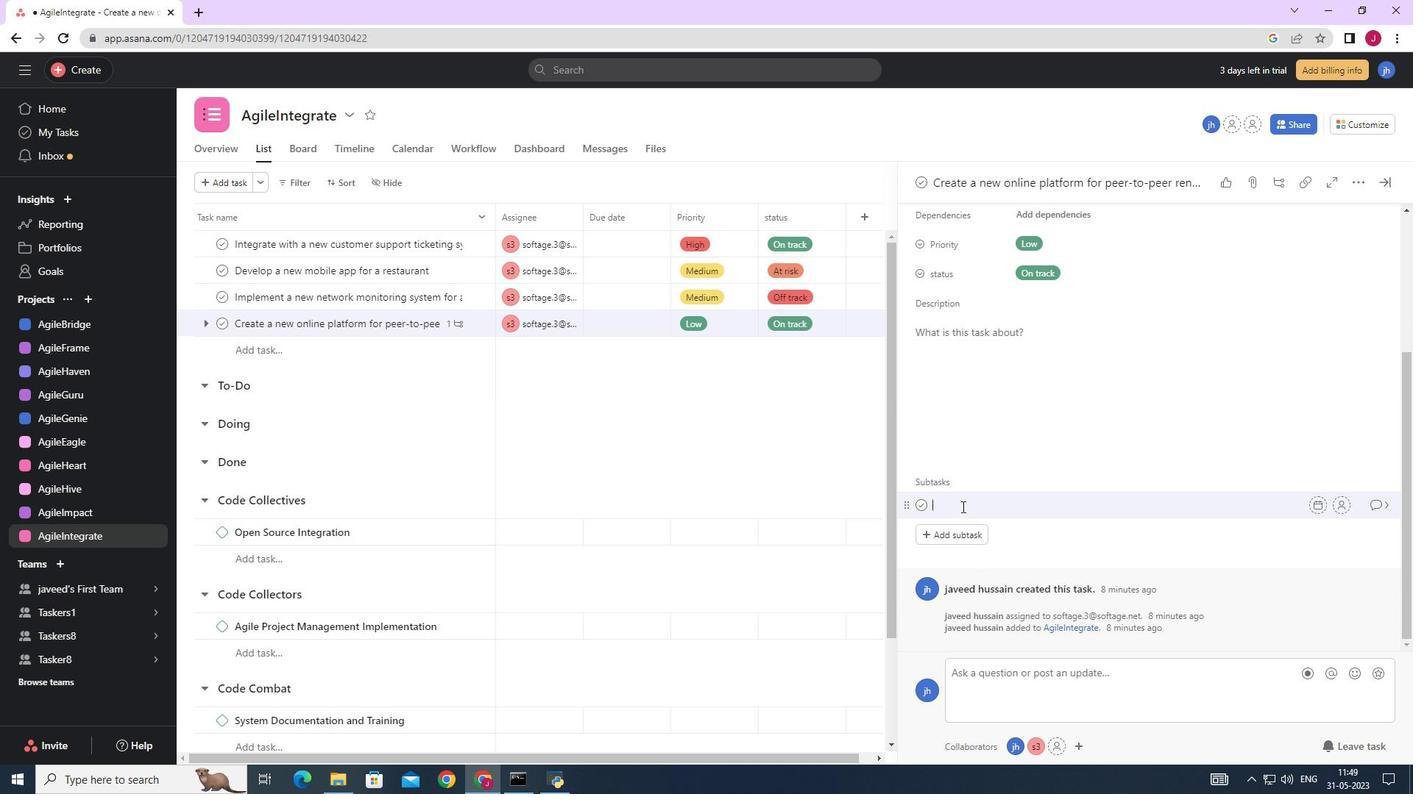 
Action: Key pressed <Key.caps_lock>G<Key.caps_lock>ather<Key.space>and<Key.space><Key.caps_lock>A<Key.caps_lock>nalyse<Key.space><Key.caps_lock>R<Key.caps_lock>equirements<Key.space>
Screenshot: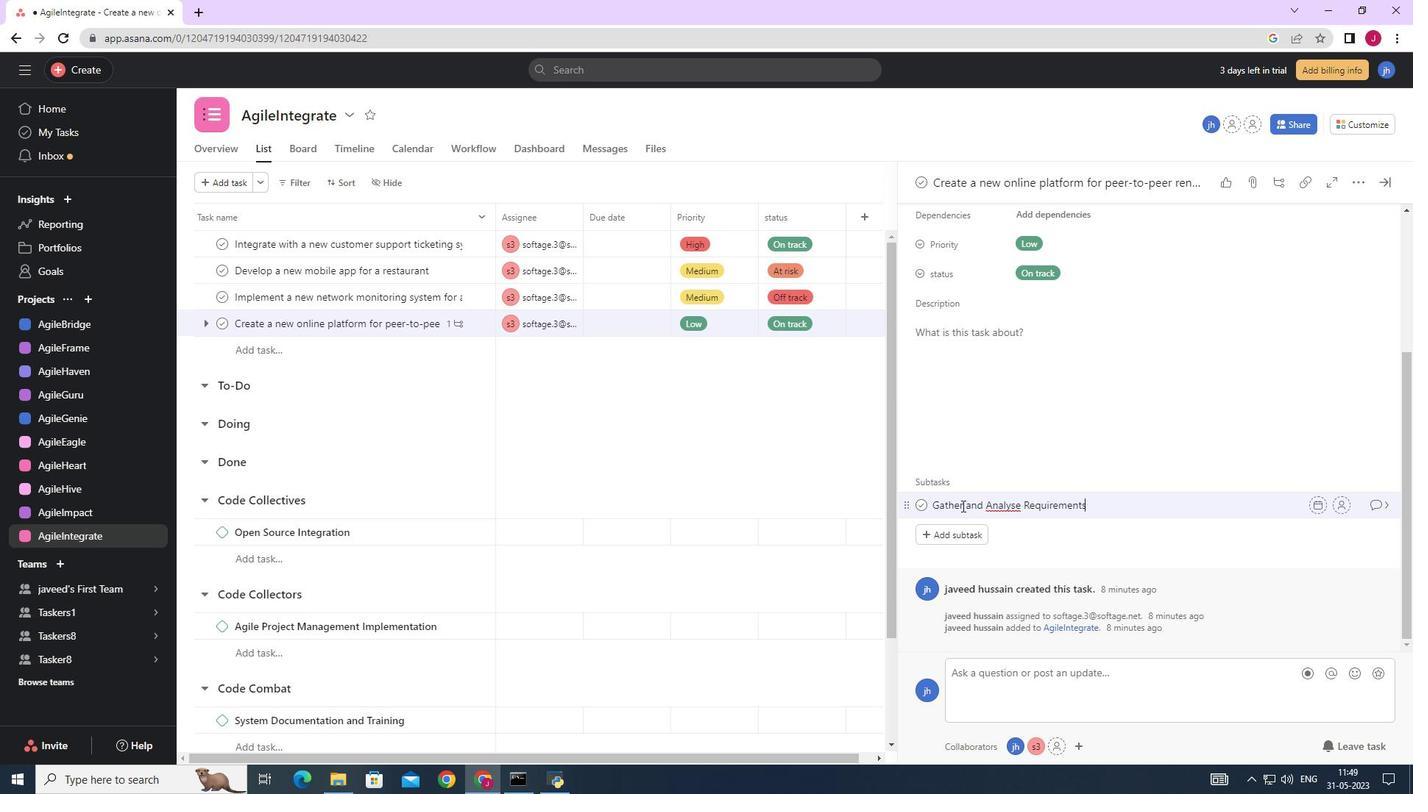
Action: Mouse moved to (1338, 504)
Screenshot: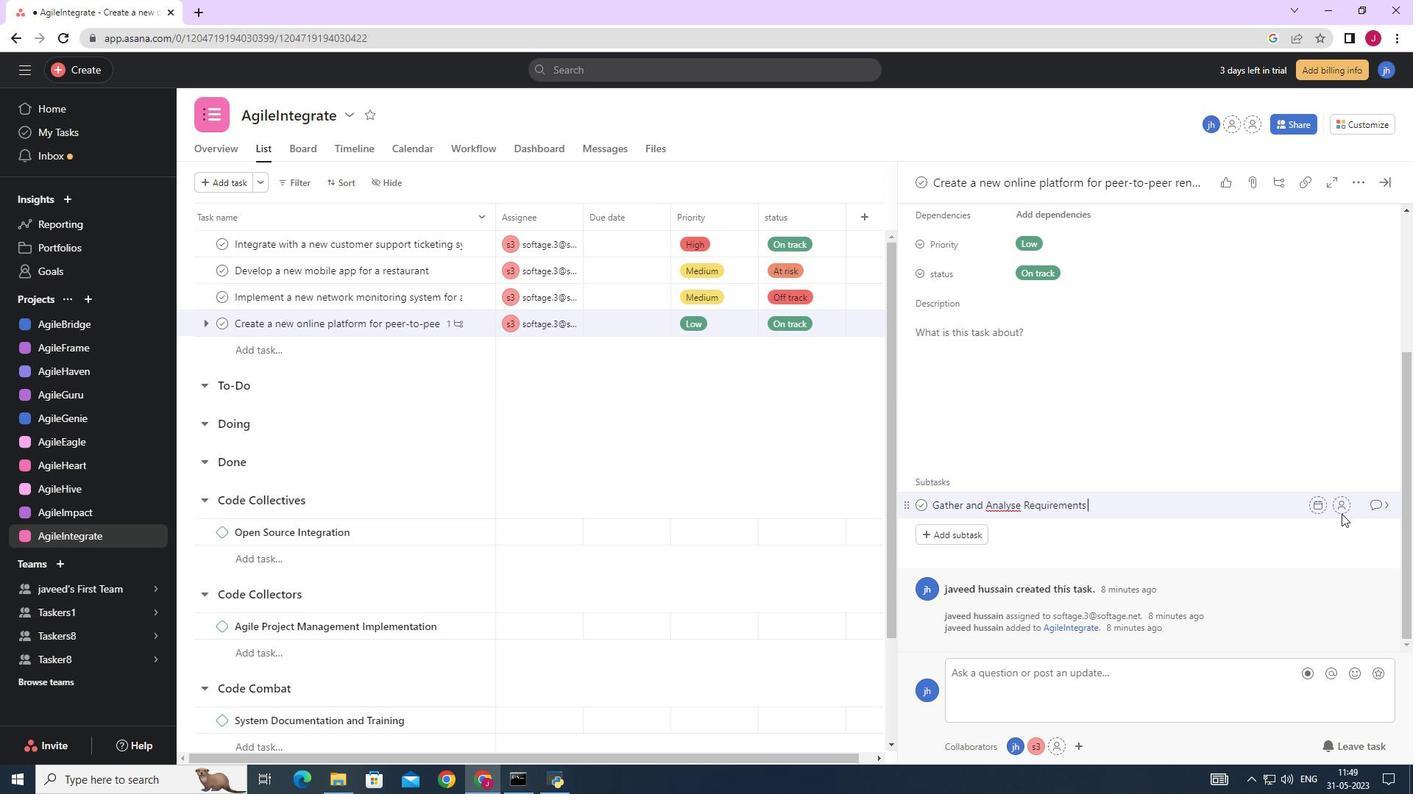 
Action: Mouse pressed left at (1338, 504)
Screenshot: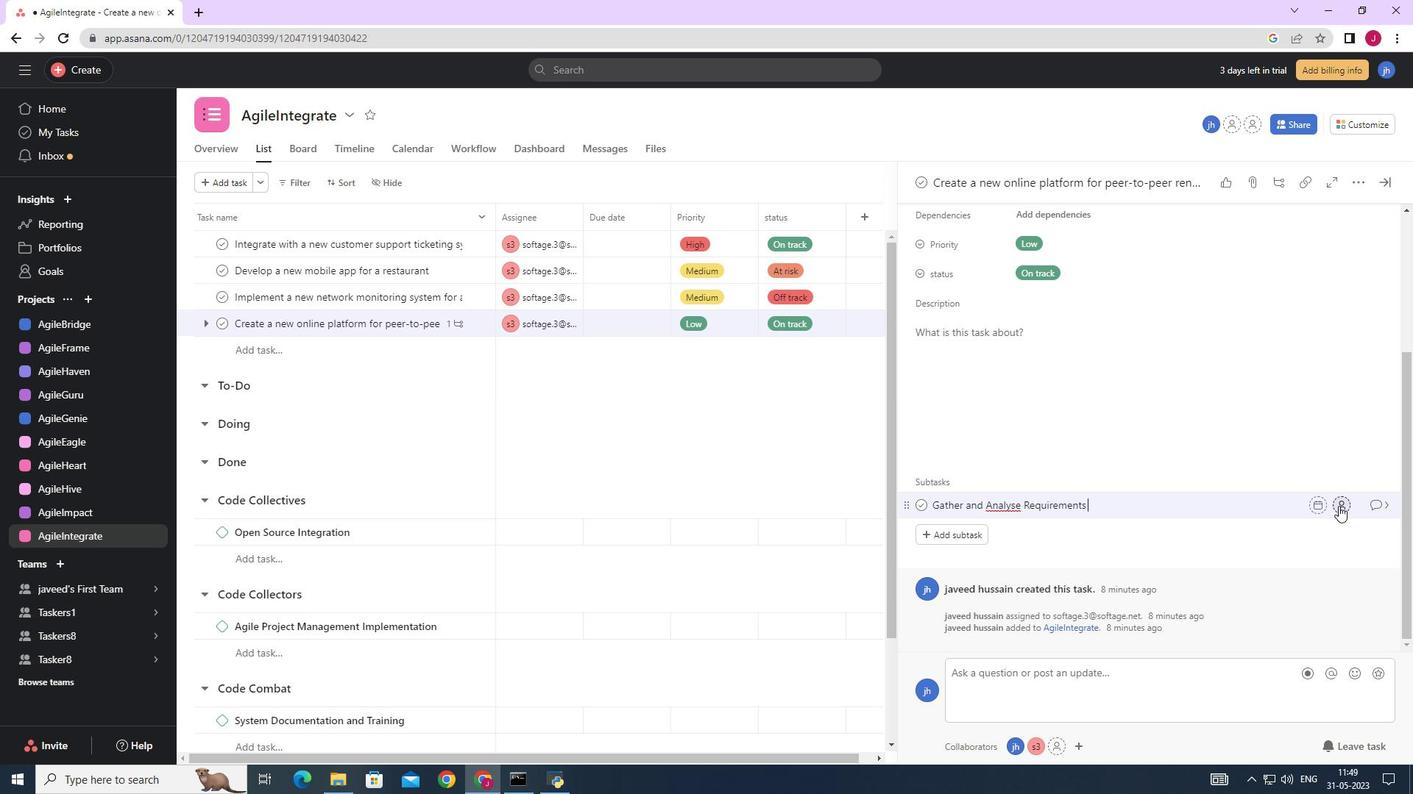 
Action: Mouse moved to (1113, 555)
Screenshot: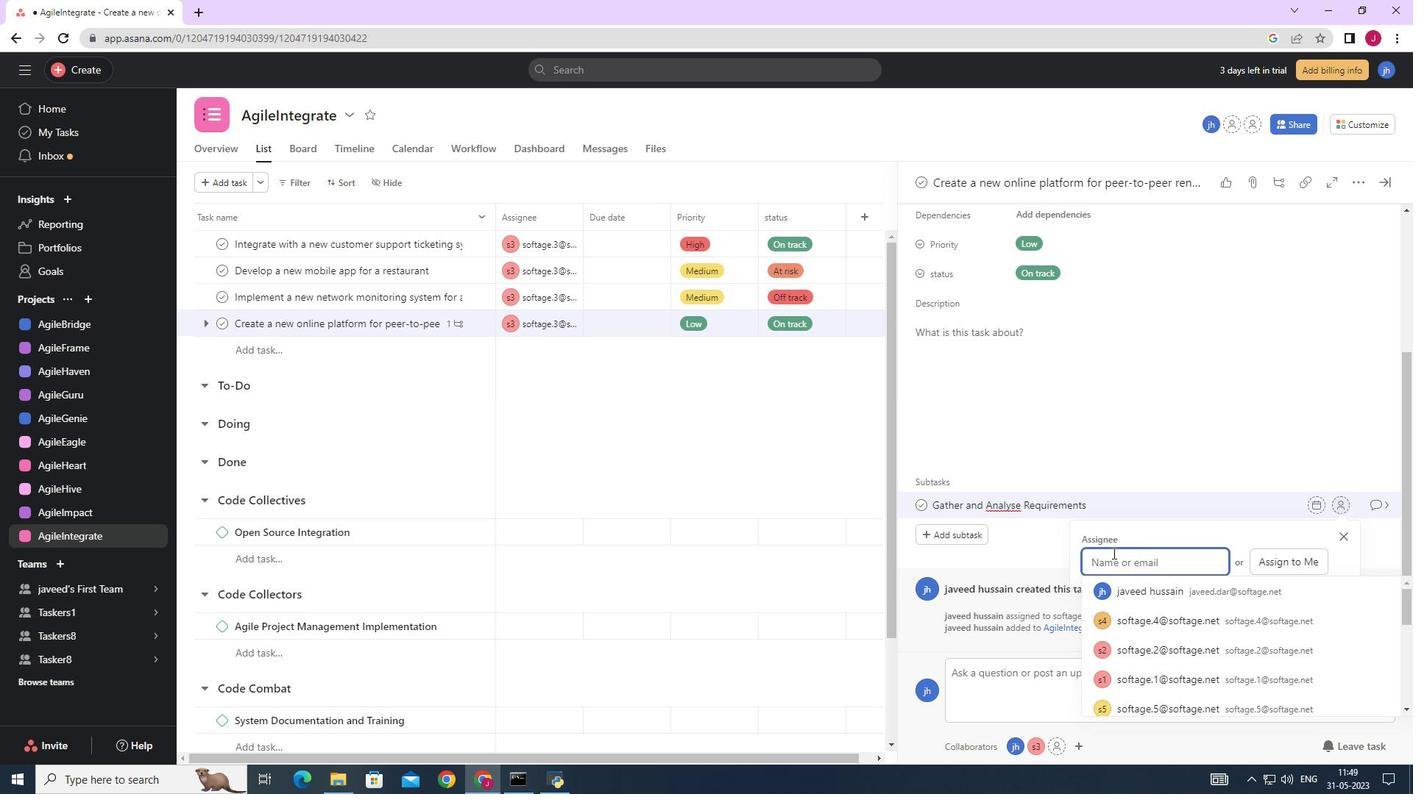 
Action: Key pressed softage.3
Screenshot: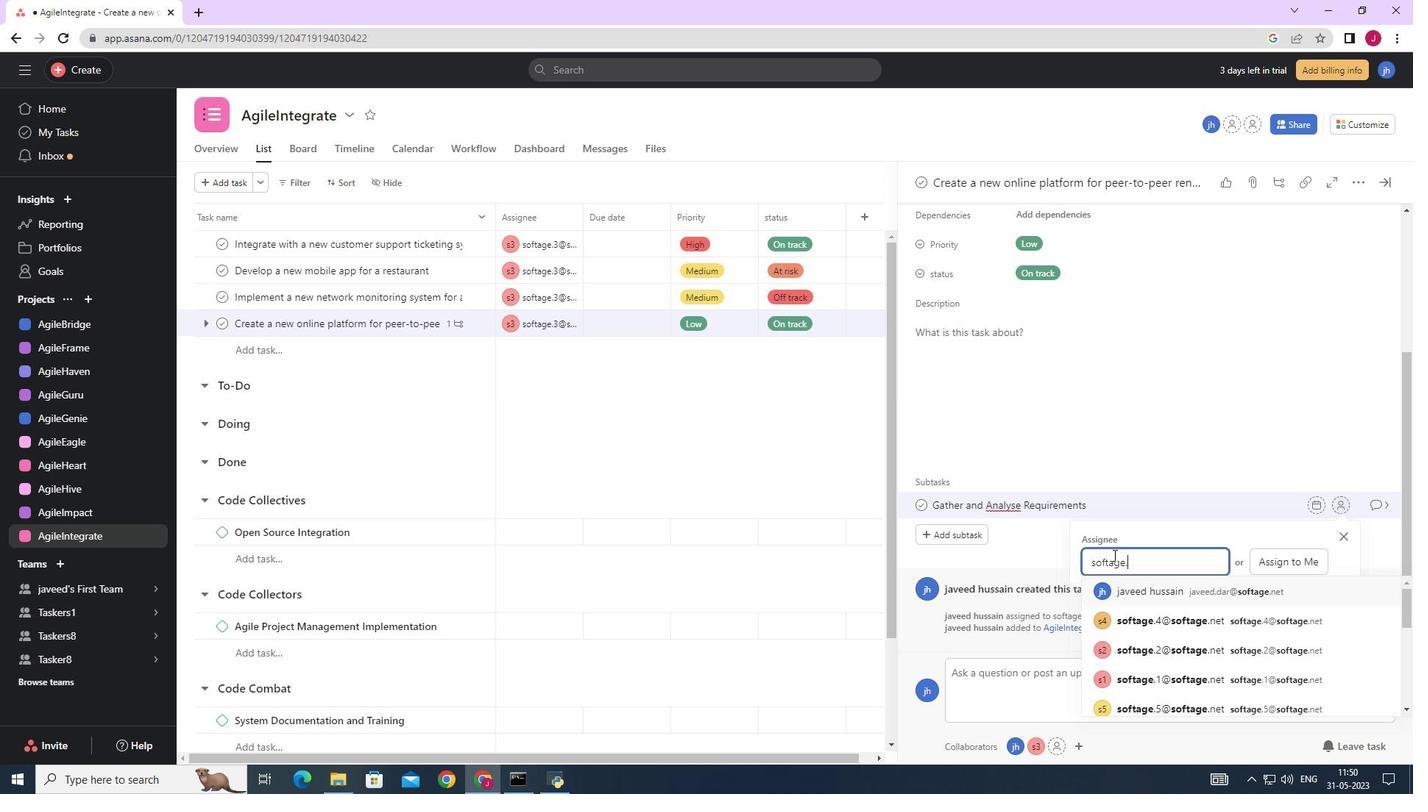 
Action: Mouse moved to (1179, 591)
Screenshot: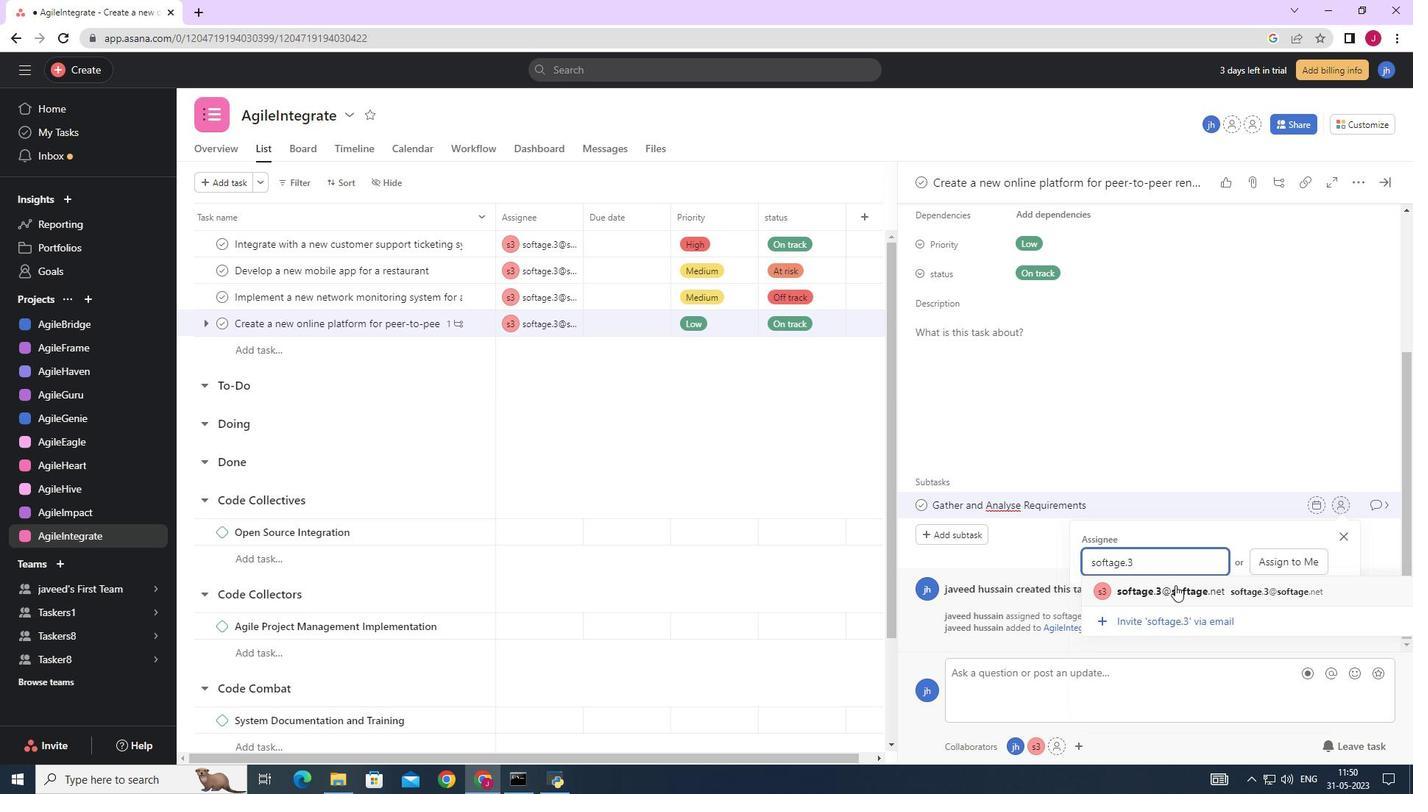 
Action: Mouse pressed left at (1179, 591)
Screenshot: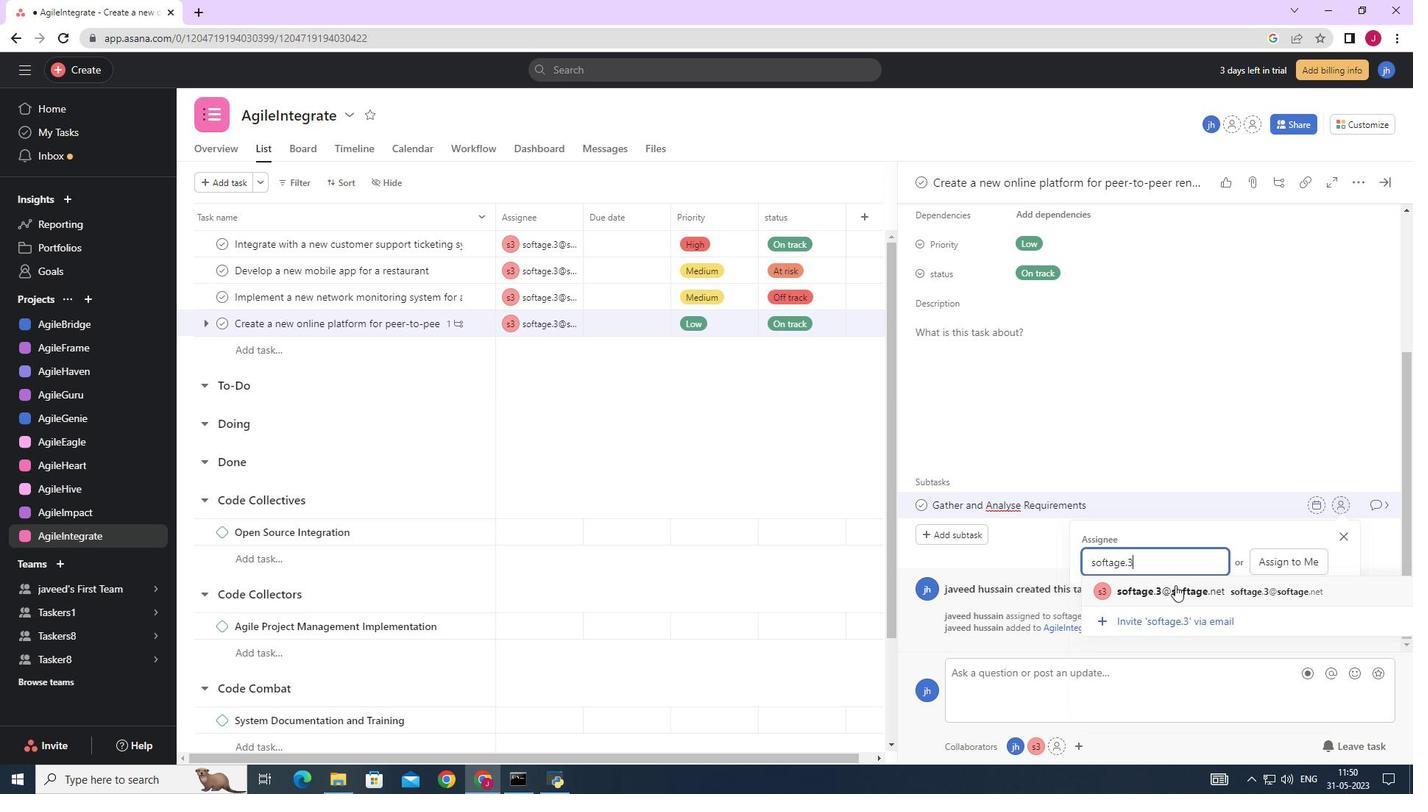 
Action: Mouse moved to (1383, 507)
Screenshot: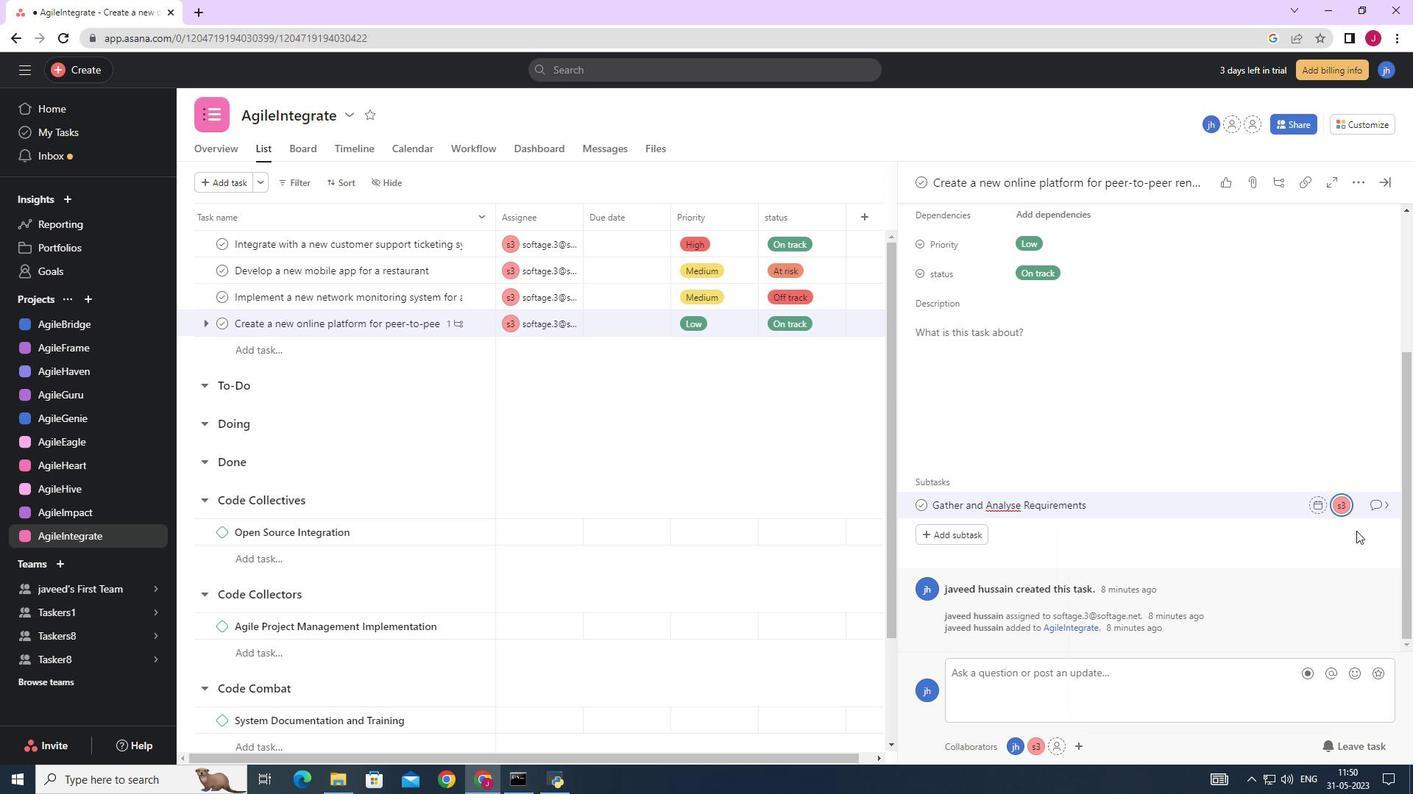 
Action: Mouse pressed left at (1383, 507)
Screenshot: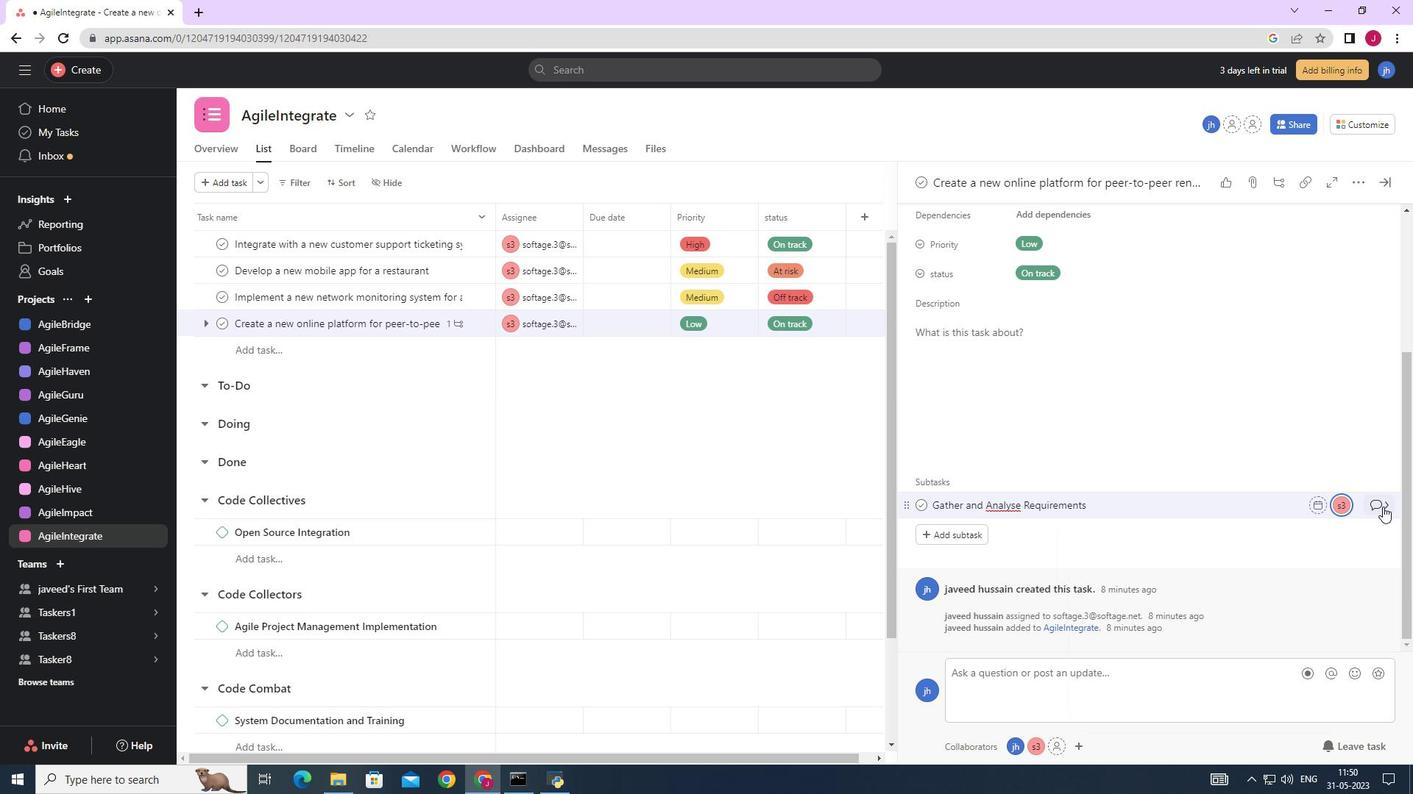 
Action: Mouse moved to (980, 421)
Screenshot: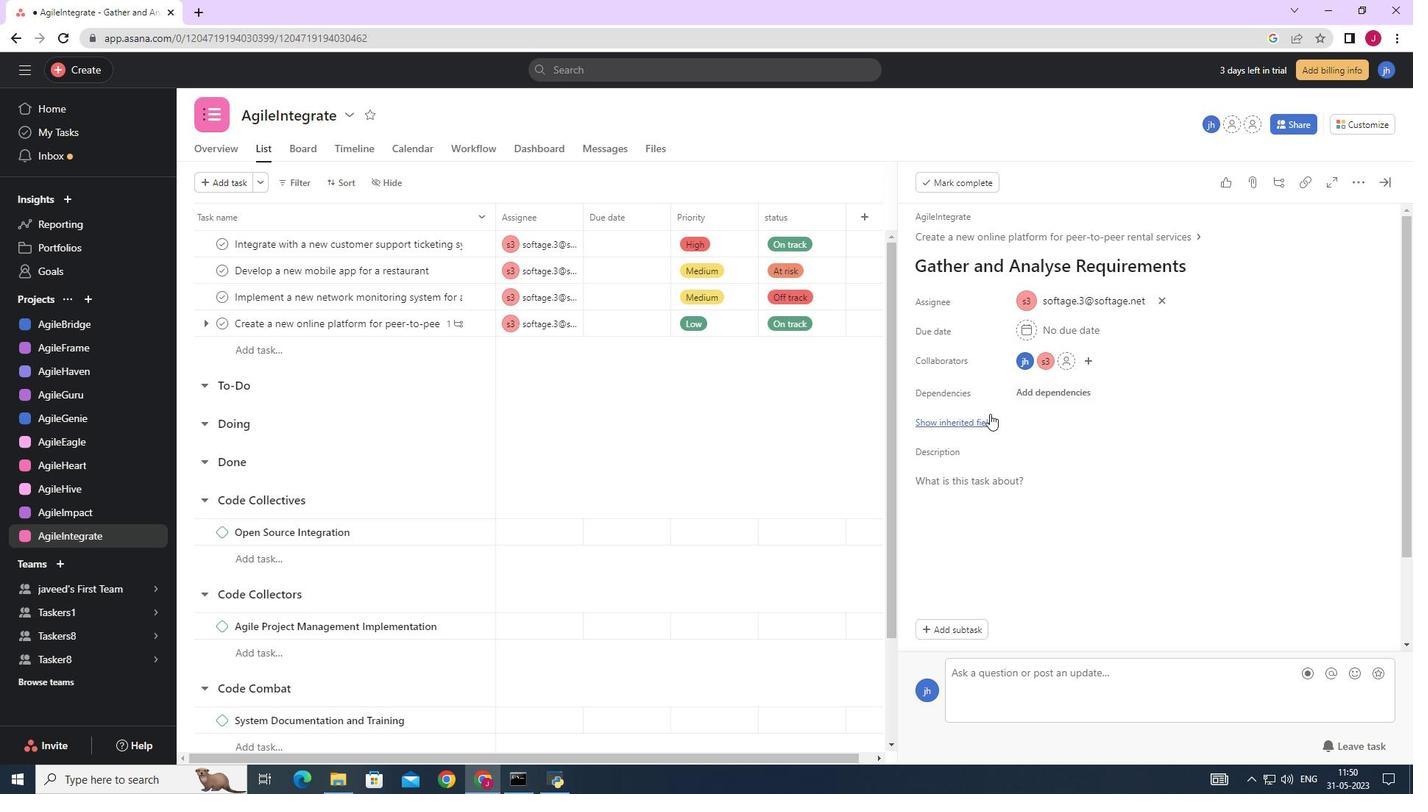 
Action: Mouse pressed left at (980, 421)
Screenshot: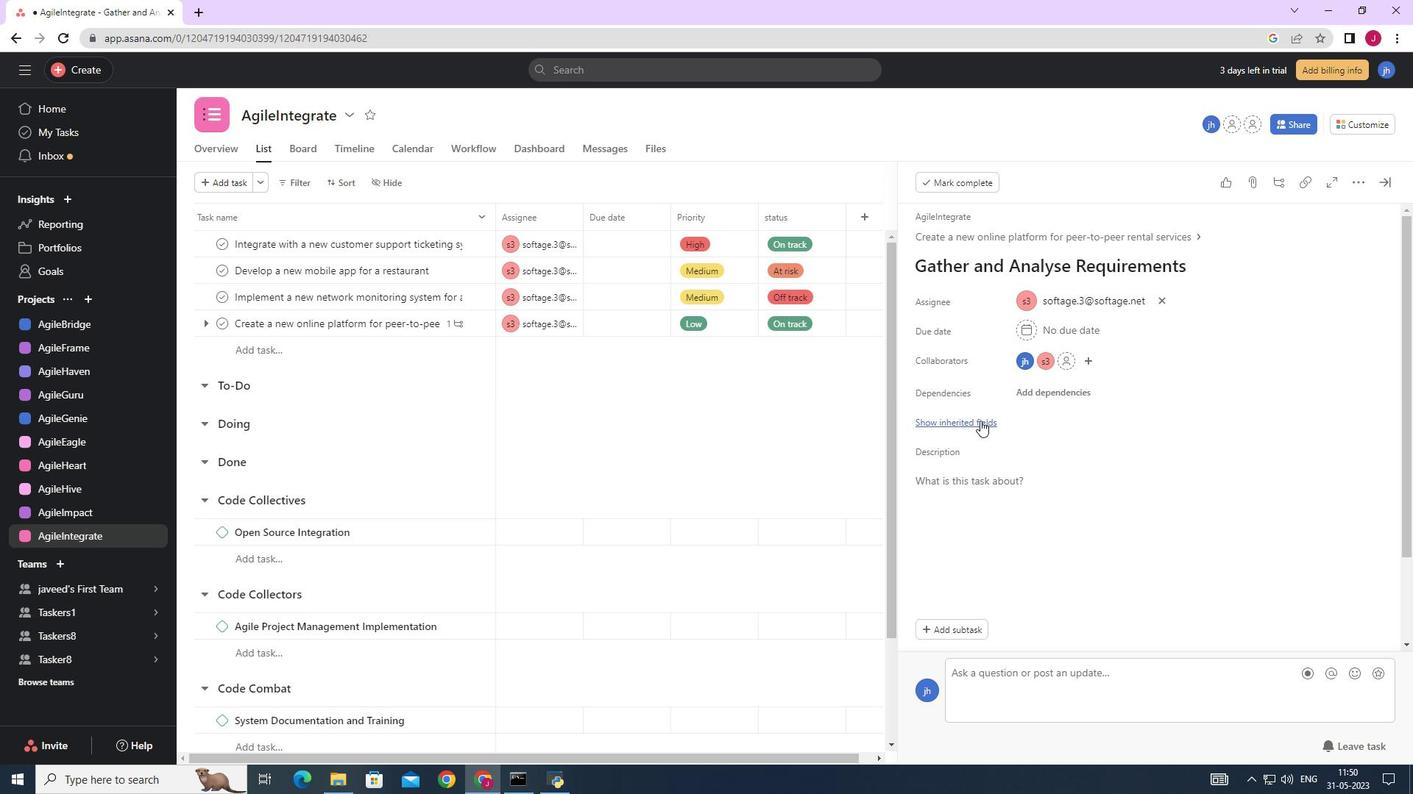 
Action: Mouse moved to (1024, 448)
Screenshot: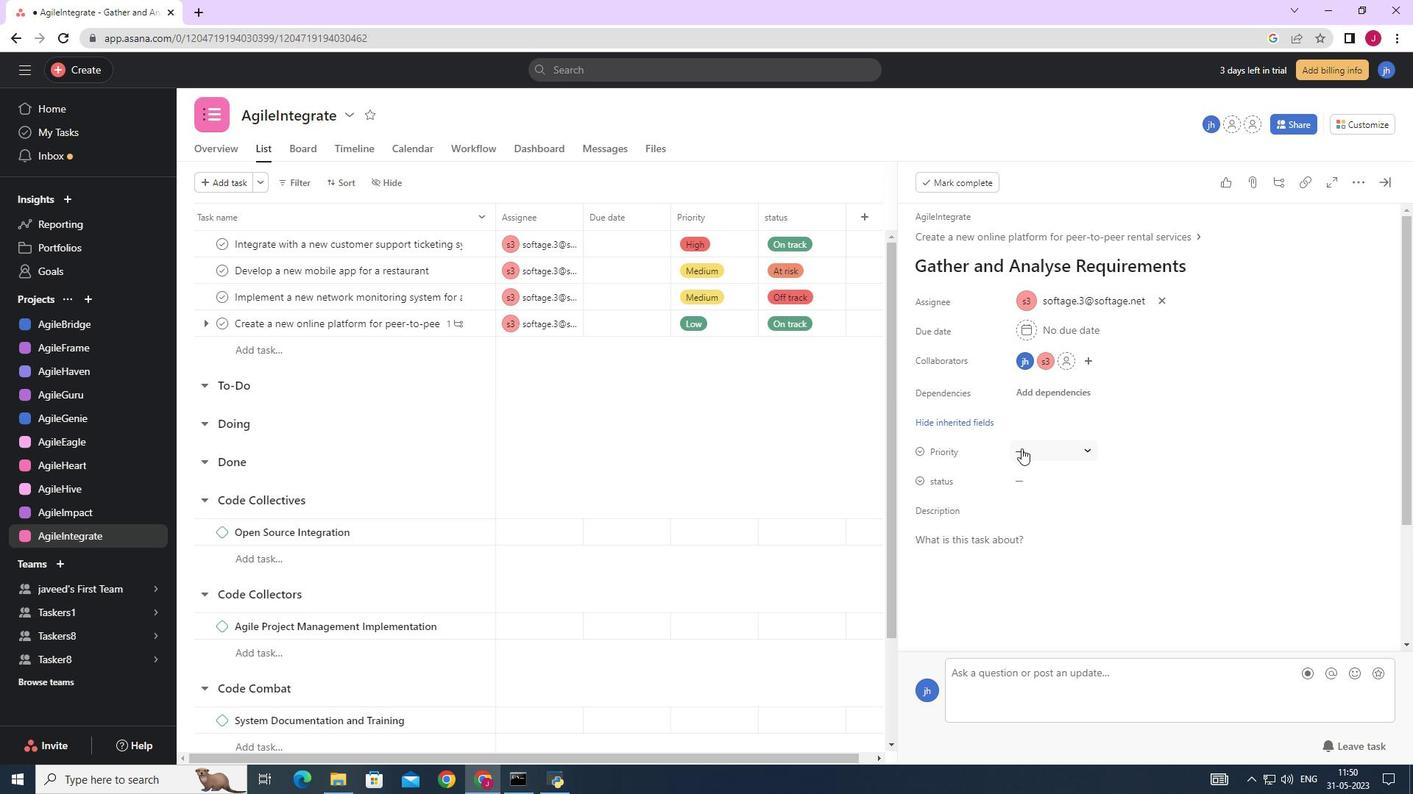 
Action: Mouse pressed left at (1024, 448)
Screenshot: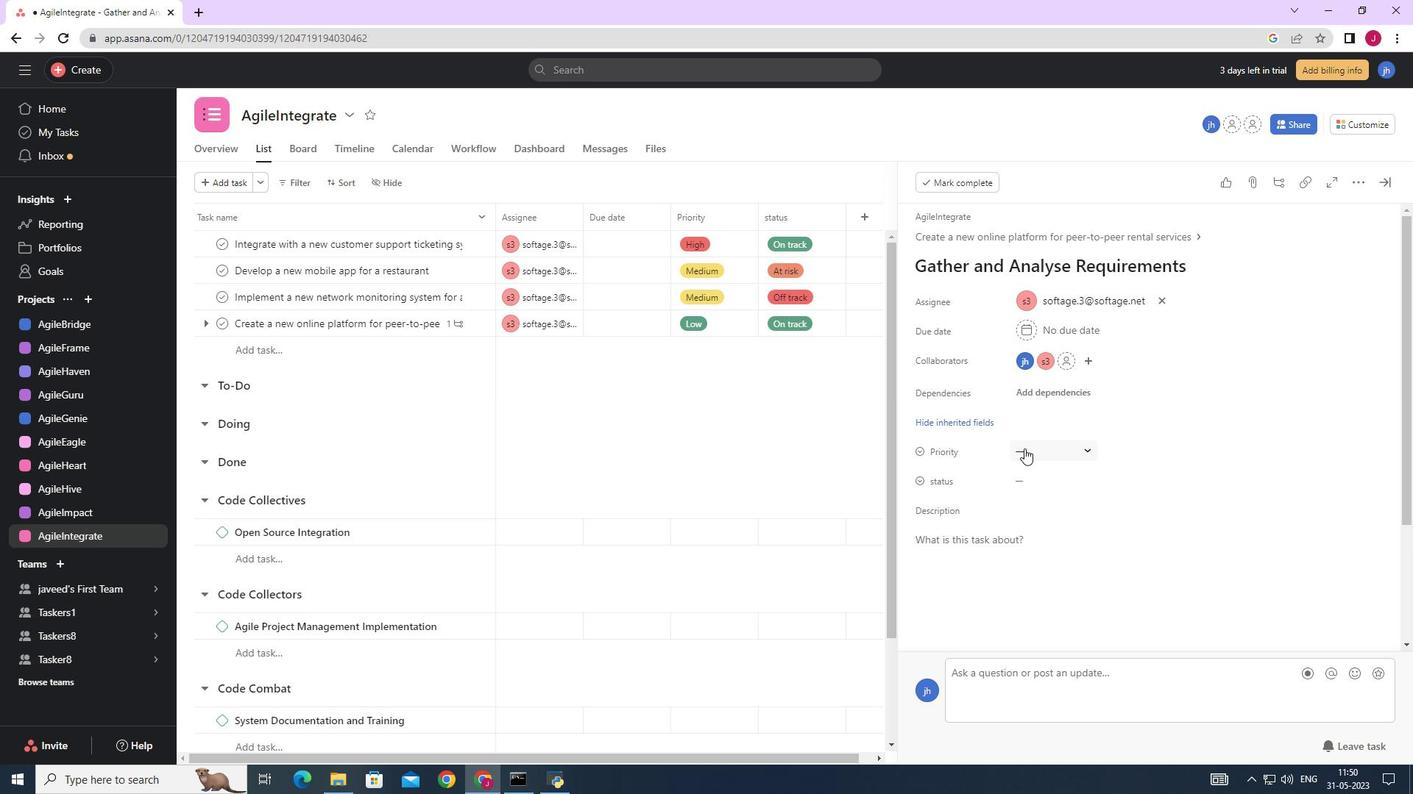
Action: Mouse moved to (1044, 530)
Screenshot: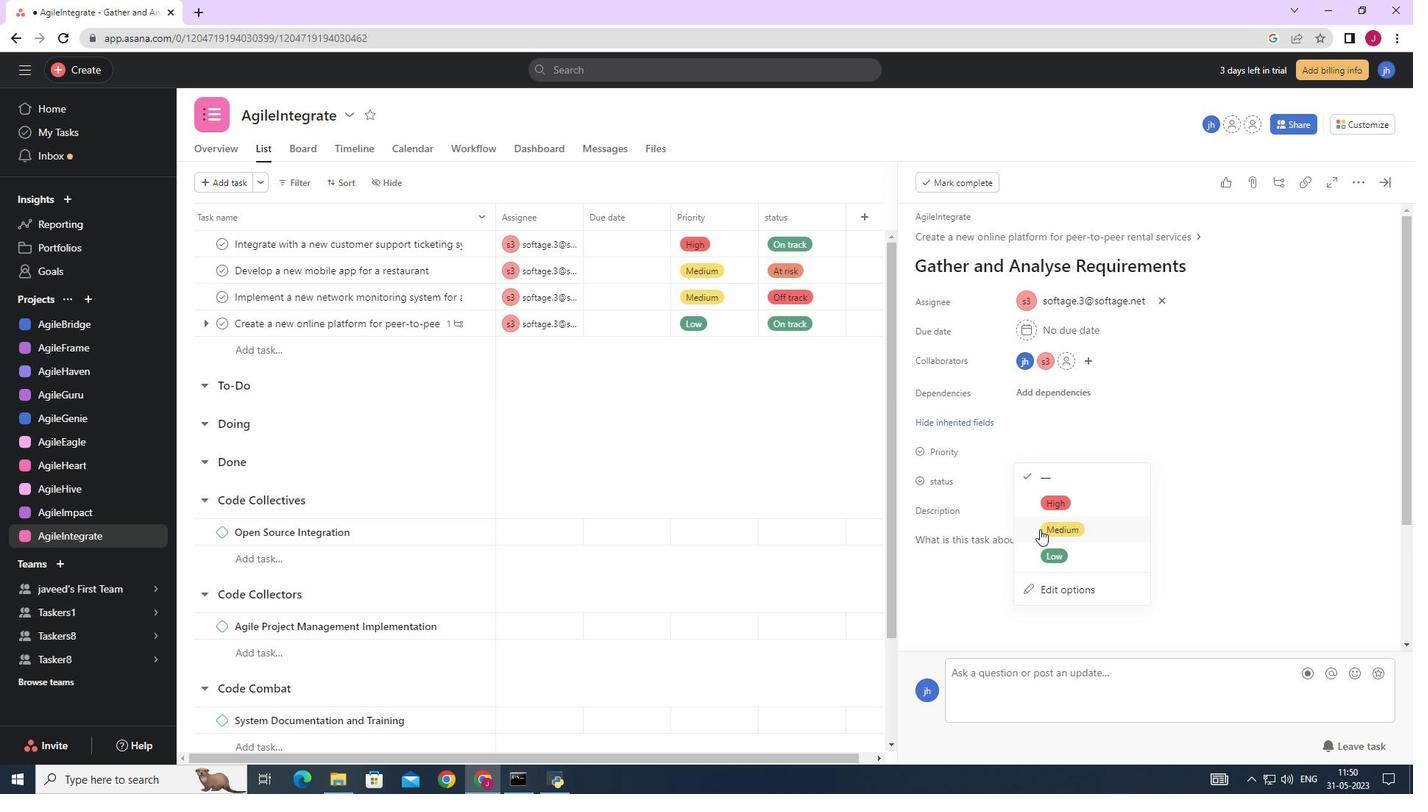 
Action: Mouse pressed left at (1044, 530)
Screenshot: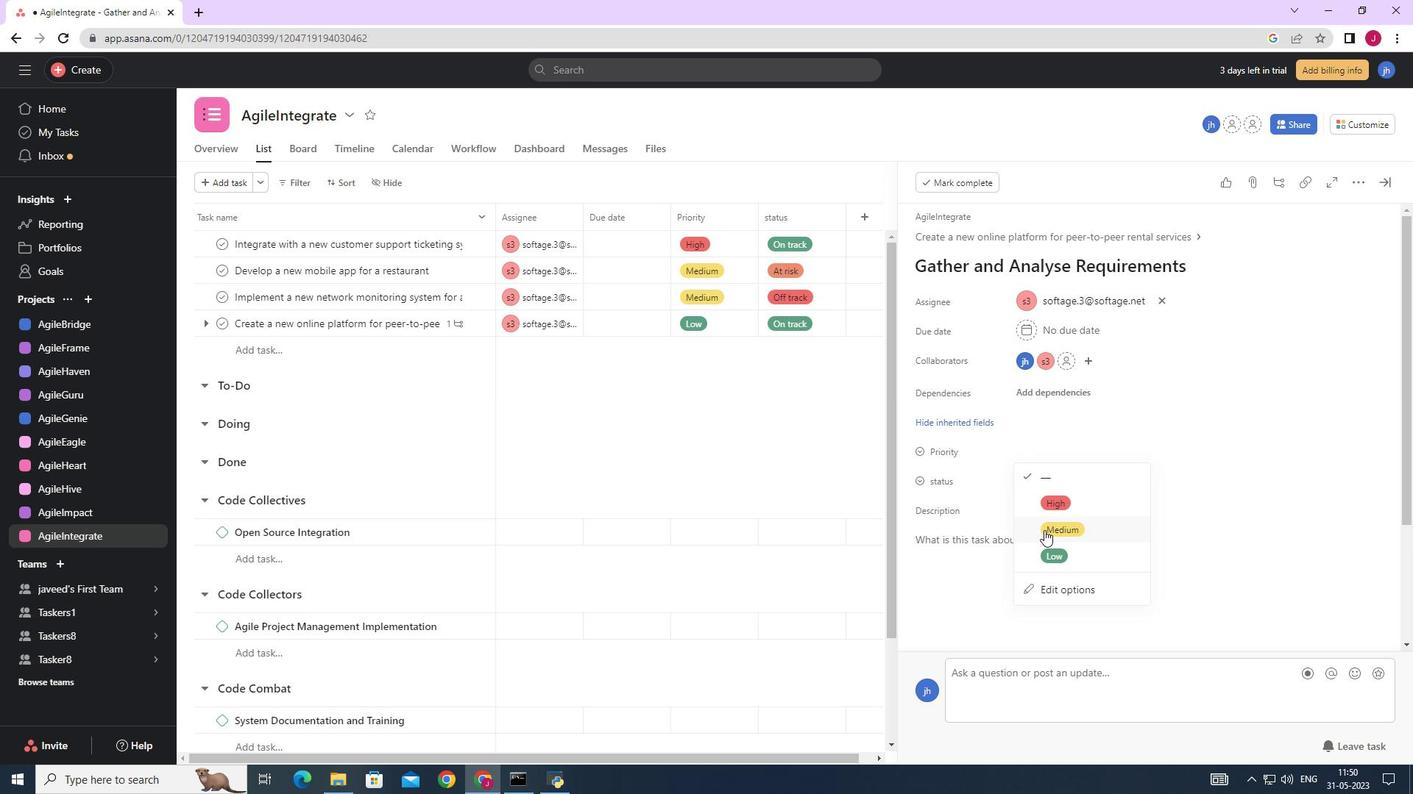 
Action: Mouse moved to (1023, 479)
Screenshot: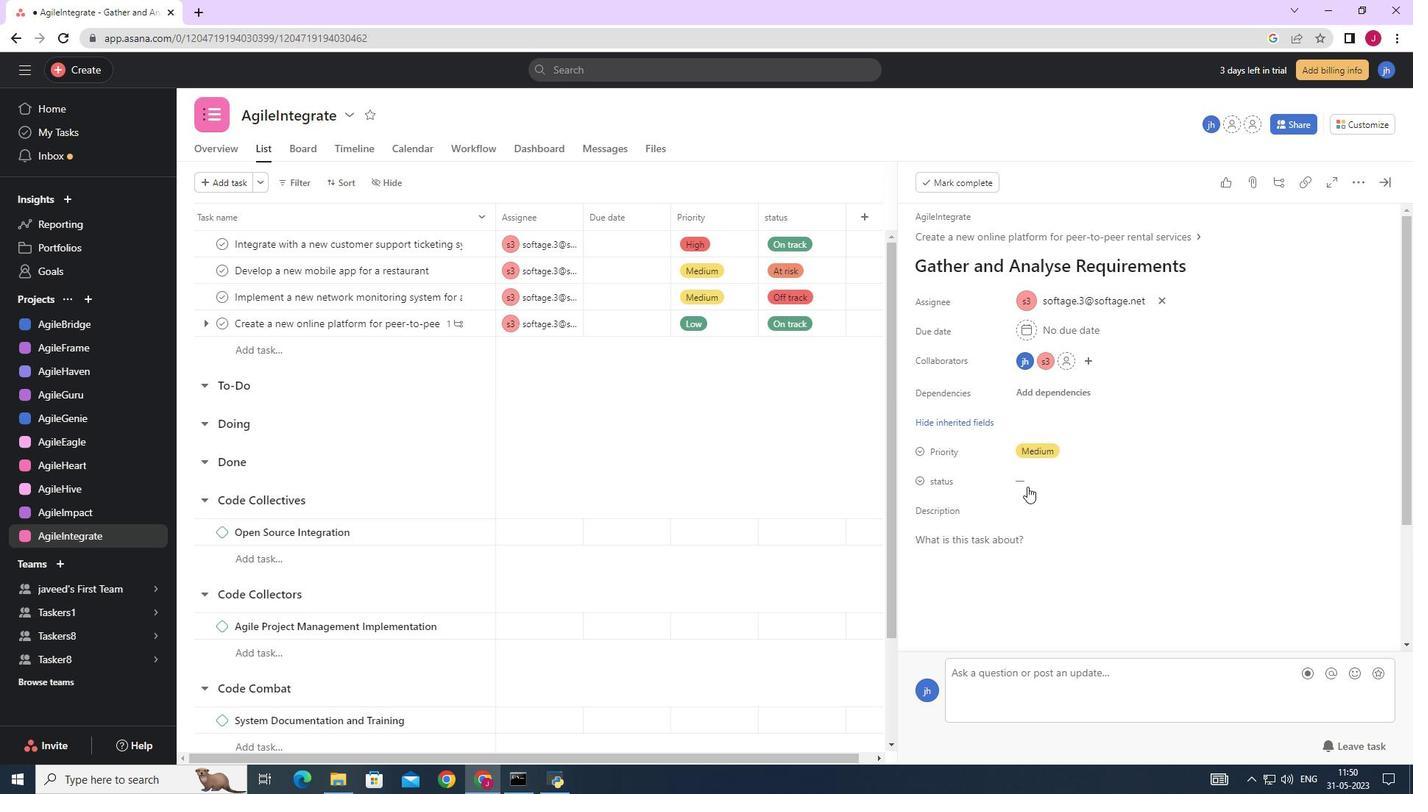 
Action: Mouse pressed left at (1023, 479)
Screenshot: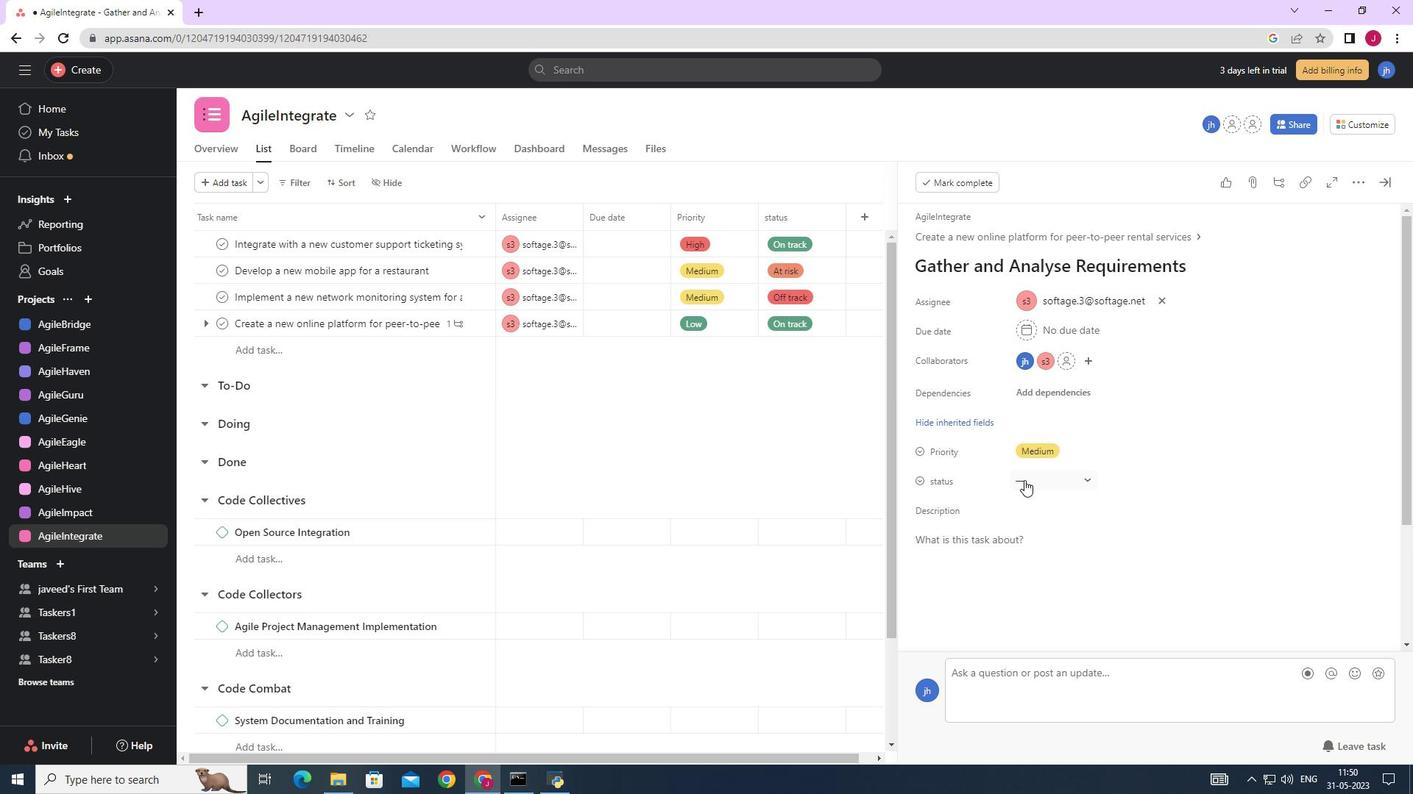 
Action: Mouse moved to (1059, 584)
Screenshot: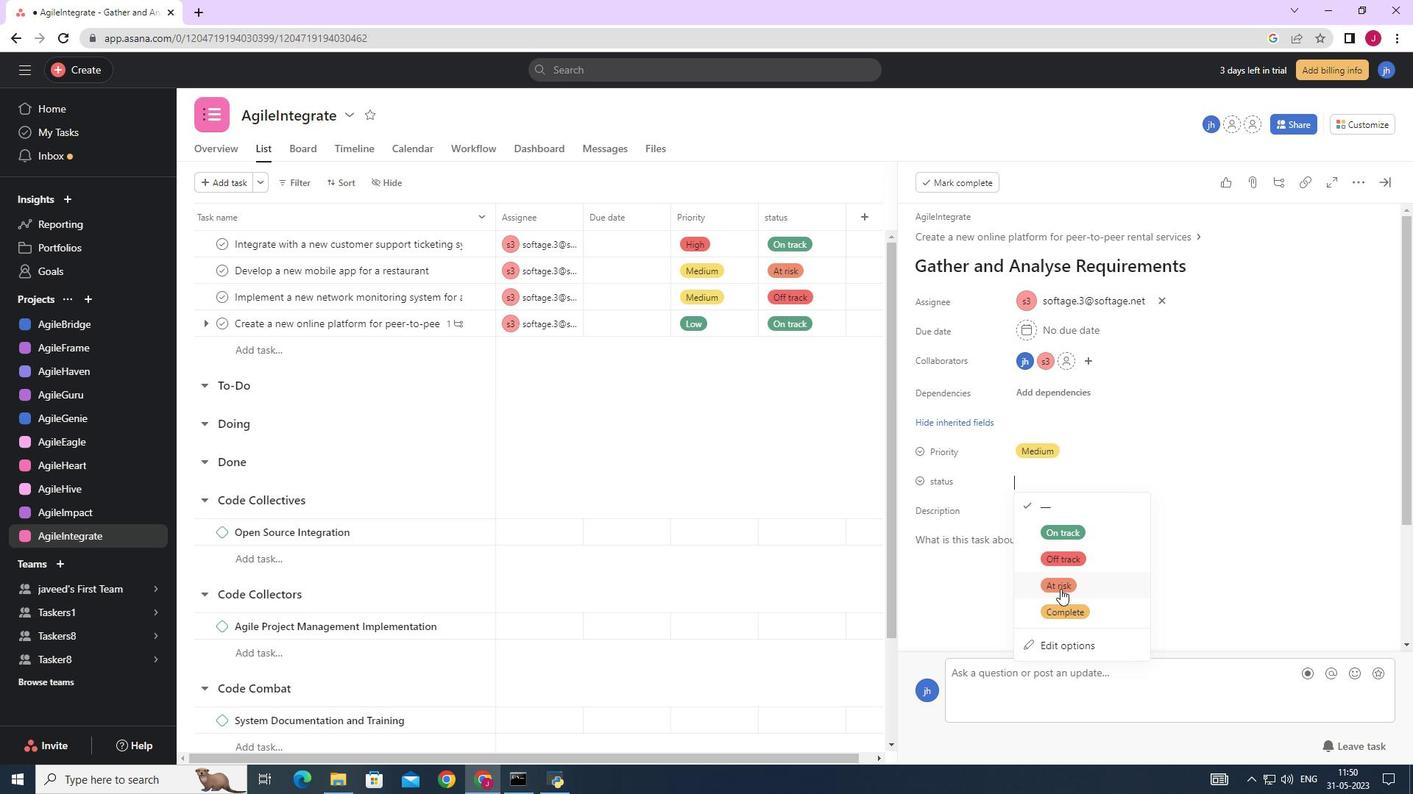 
Action: Mouse pressed left at (1059, 584)
Screenshot: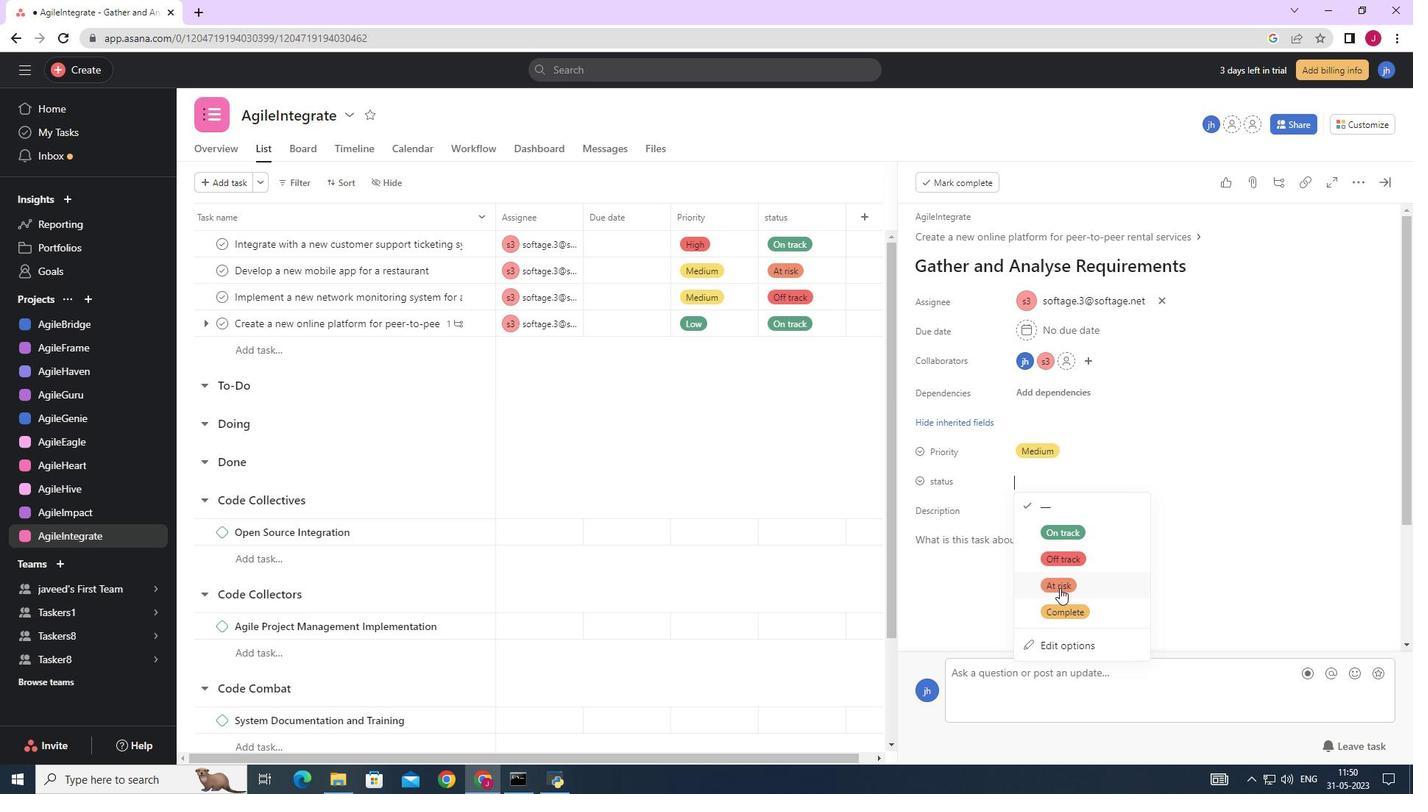 
Action: Mouse moved to (1391, 186)
Screenshot: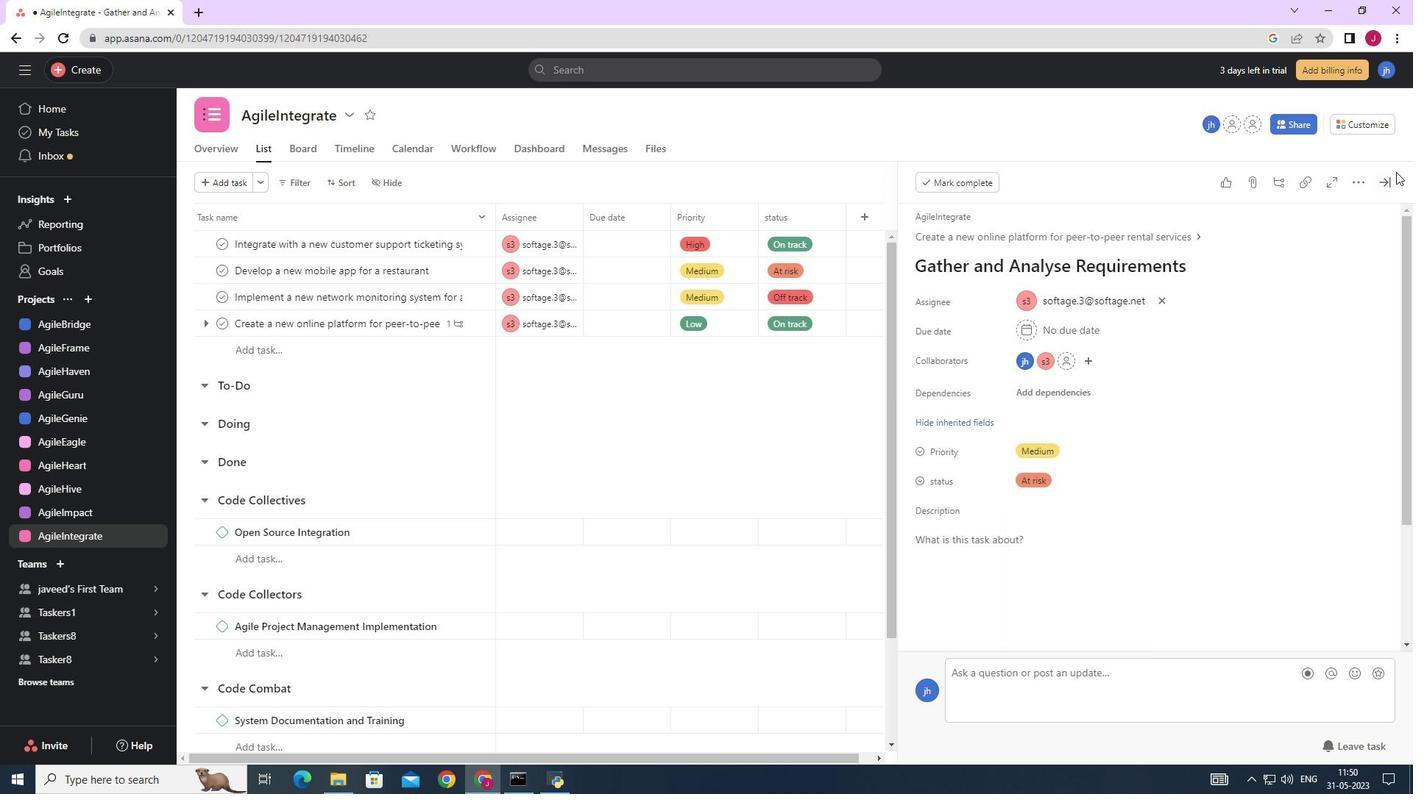 
Action: Mouse pressed left at (1391, 186)
Screenshot: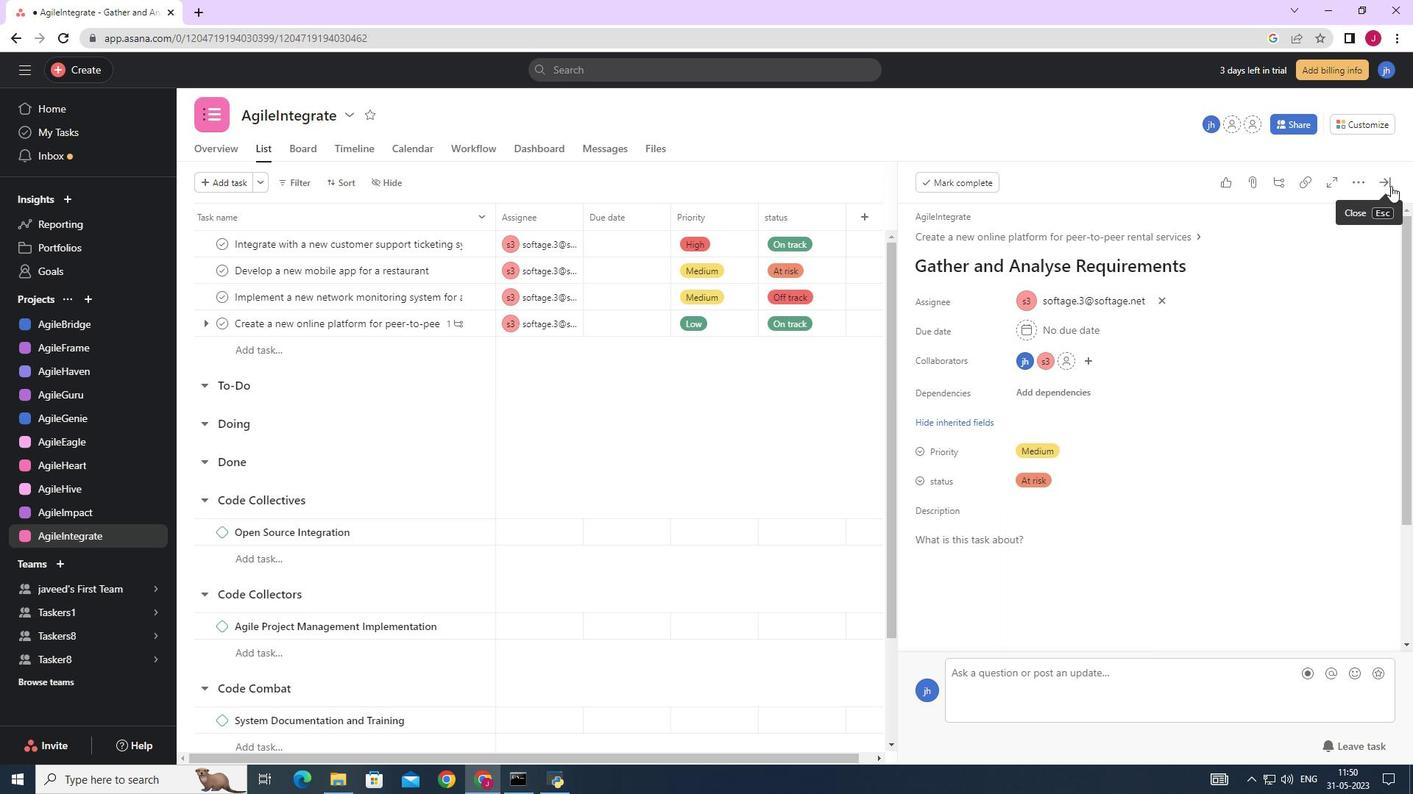 
Action: Mouse moved to (1315, 242)
Screenshot: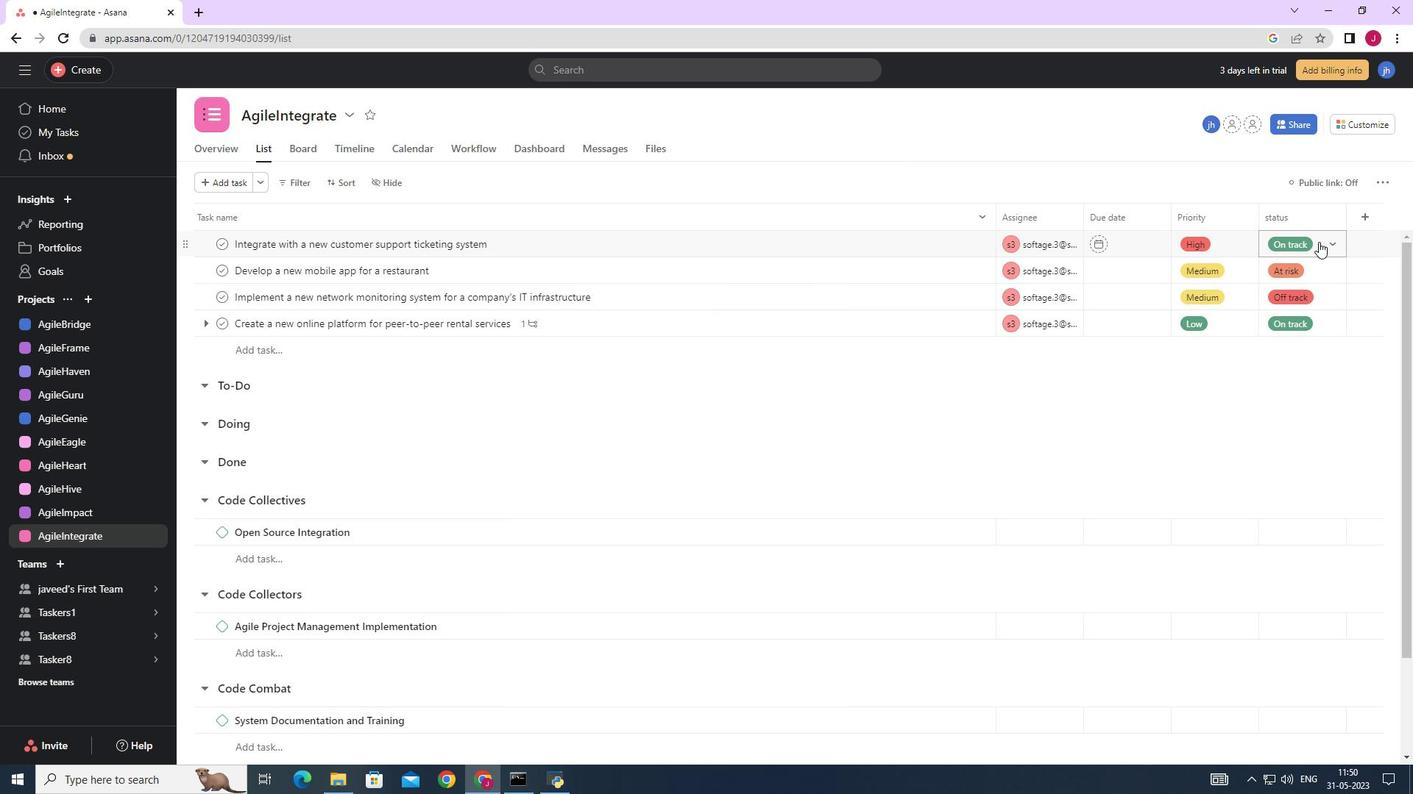 
